 Task: Log work in the project AgileMentor for the issue 'Upgrade the caching mechanism of a web application to improve response time and reduce server load' spent time as '5w 3d 13h 25m' and remaining time as '5w 6d 23h 26m' and move to top of backlog. Now add the issue to the epic 'Unified communications (UC) implementation'. Log work in the project AgileMentor for the issue 'Create a new online platform for online data analysis courses with advanced data visualization and statistical analysis features' spent time as '3w 4d 13h 10m' and remaining time as '1w 1d 8h 48m' and move to bottom of backlog. Now add the issue to the epic 'Database migration'
Action: Mouse moved to (111, 182)
Screenshot: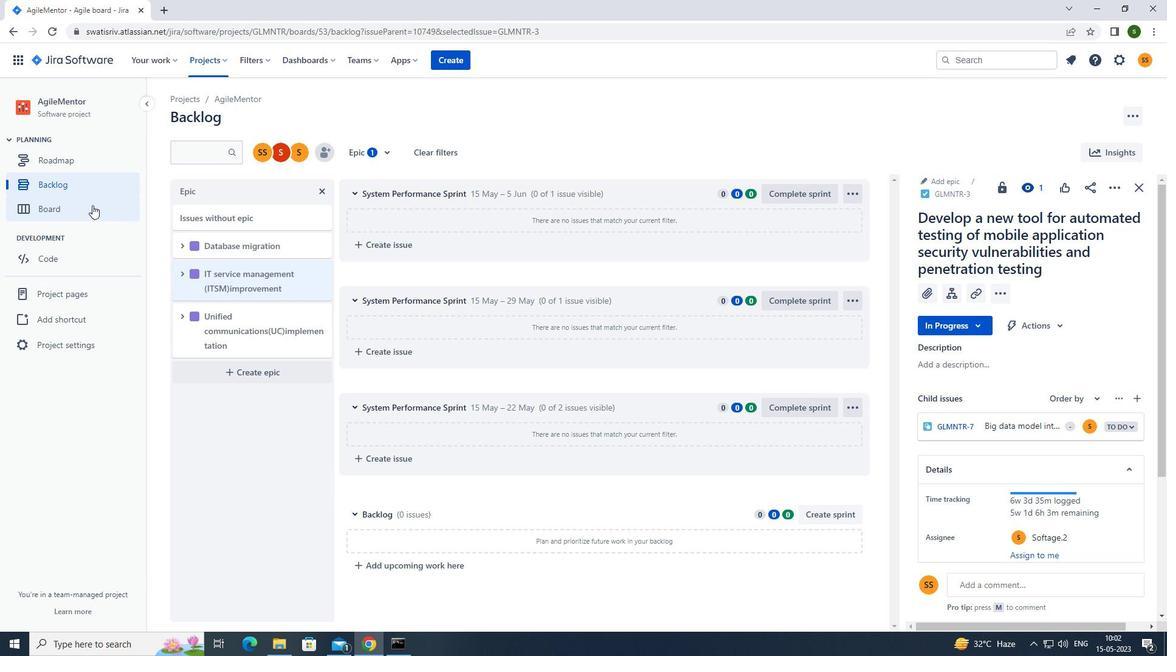 
Action: Mouse pressed left at (111, 182)
Screenshot: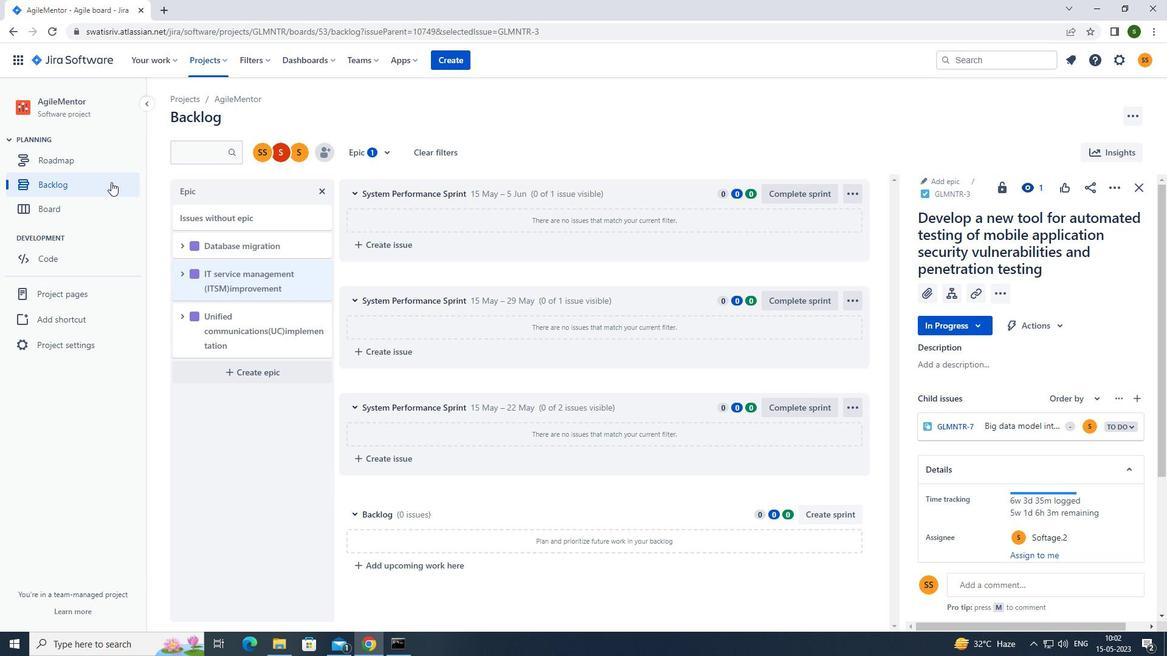 
Action: Mouse moved to (724, 443)
Screenshot: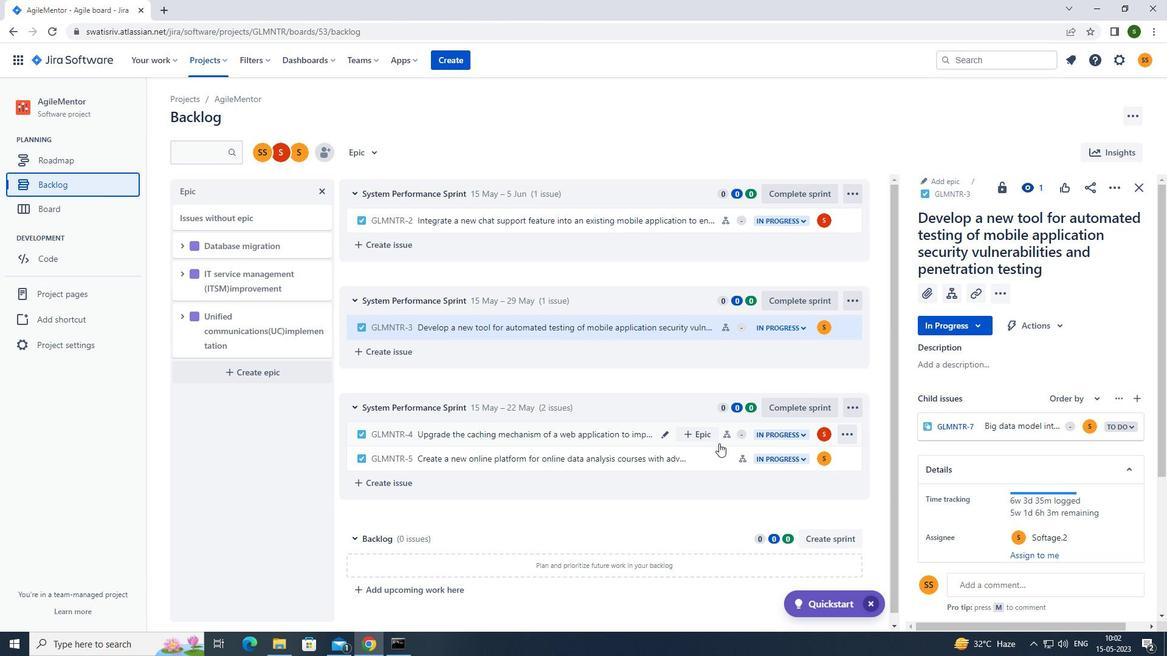 
Action: Mouse pressed left at (724, 443)
Screenshot: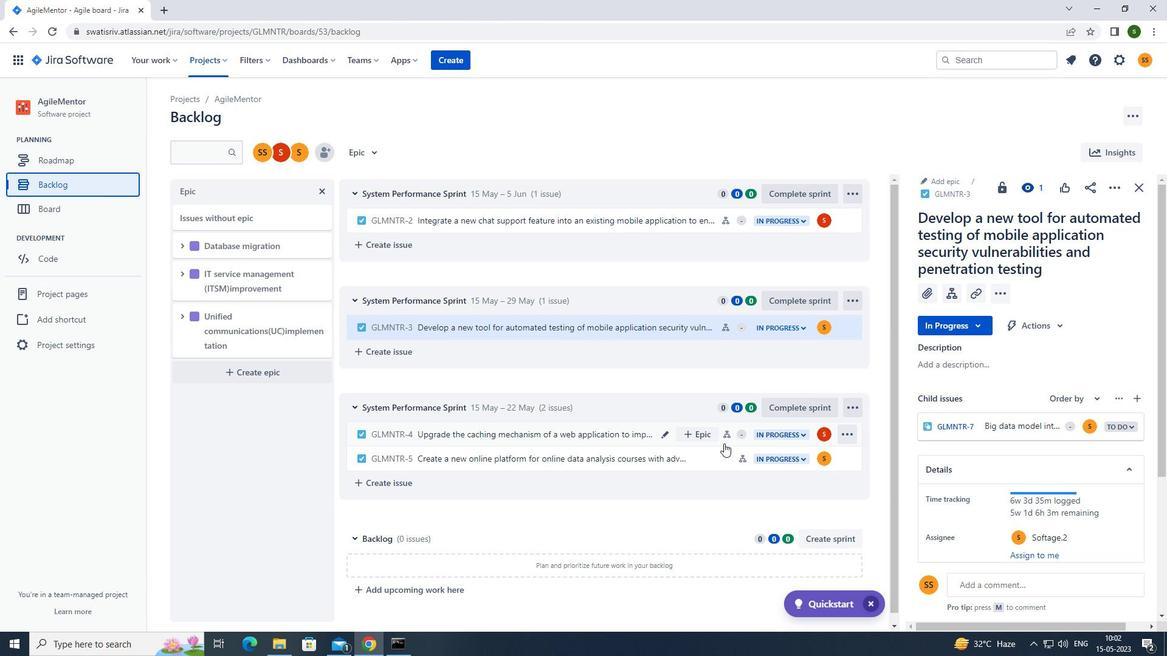 
Action: Mouse moved to (1119, 187)
Screenshot: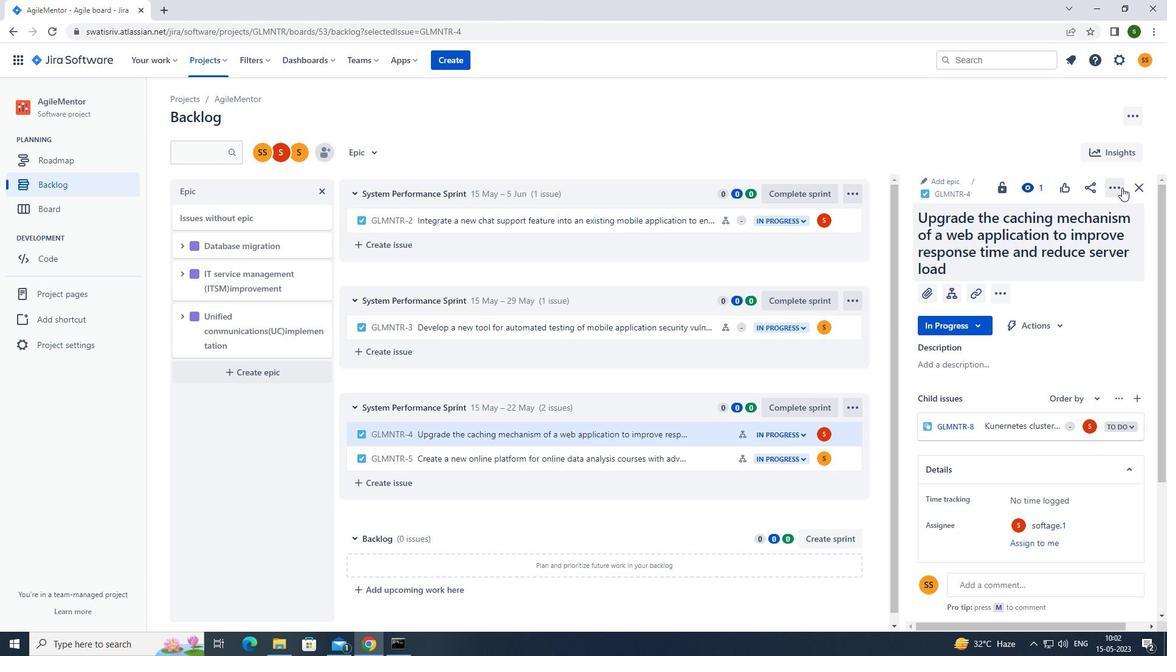 
Action: Mouse pressed left at (1119, 187)
Screenshot: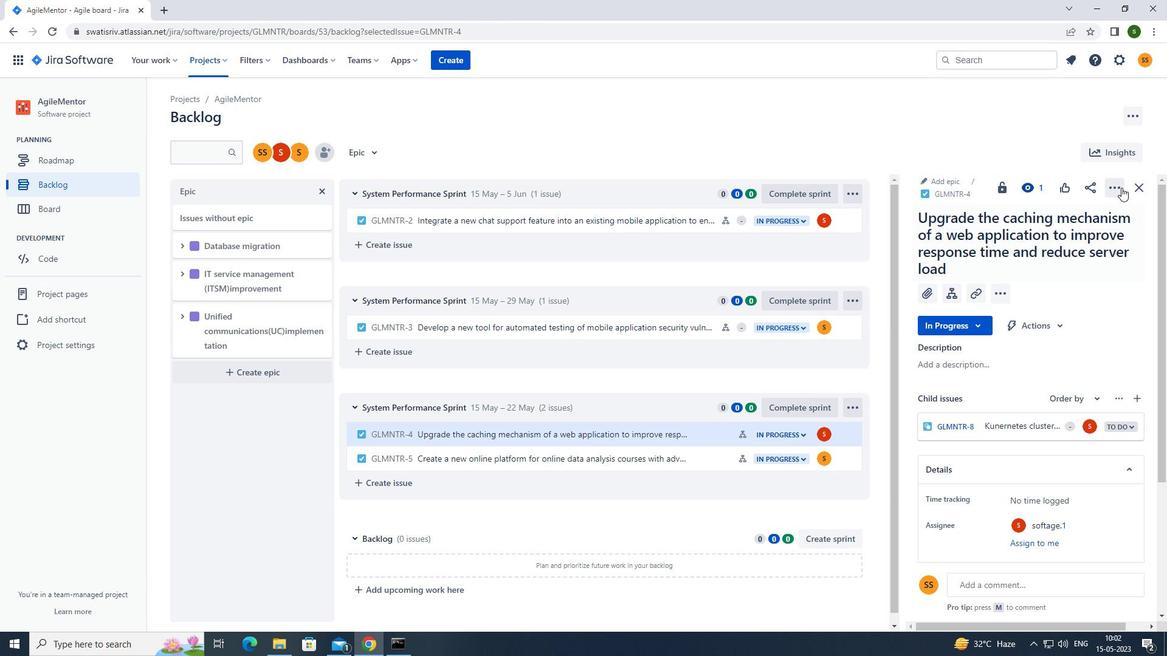 
Action: Mouse moved to (1089, 223)
Screenshot: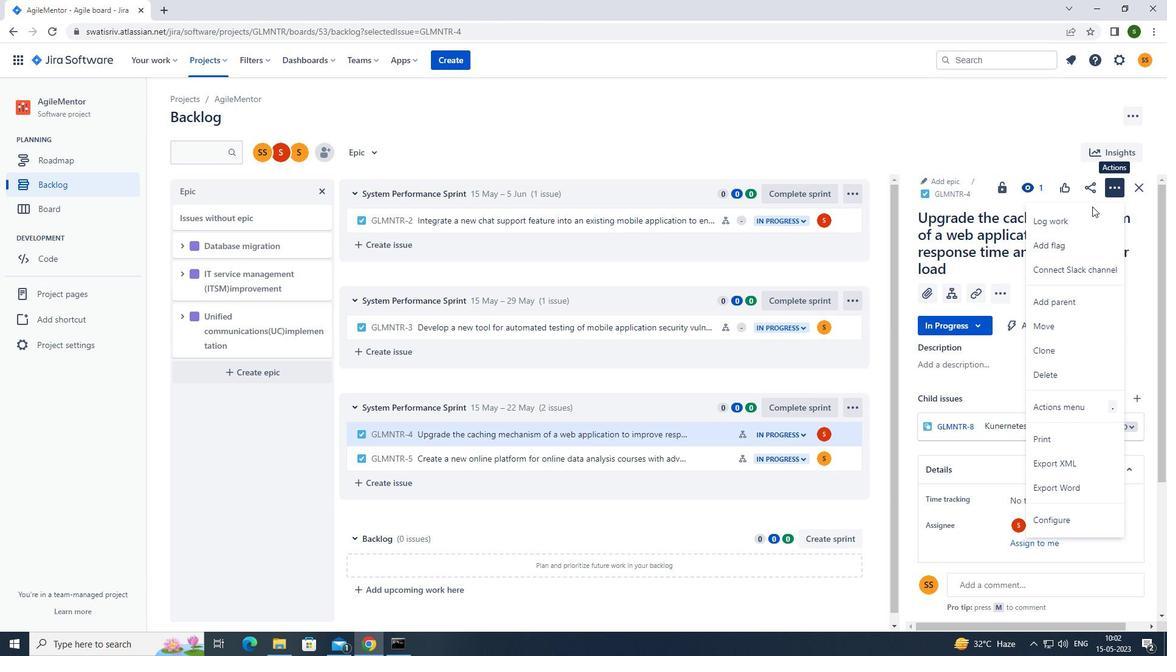 
Action: Mouse pressed left at (1089, 223)
Screenshot: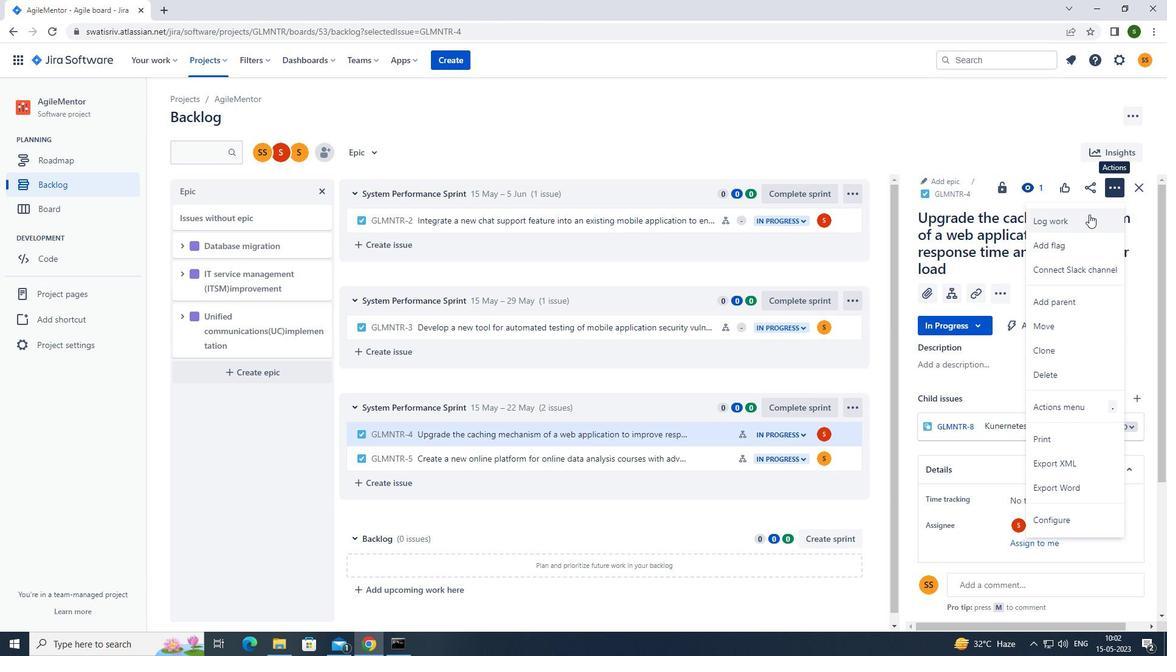
Action: Mouse moved to (549, 154)
Screenshot: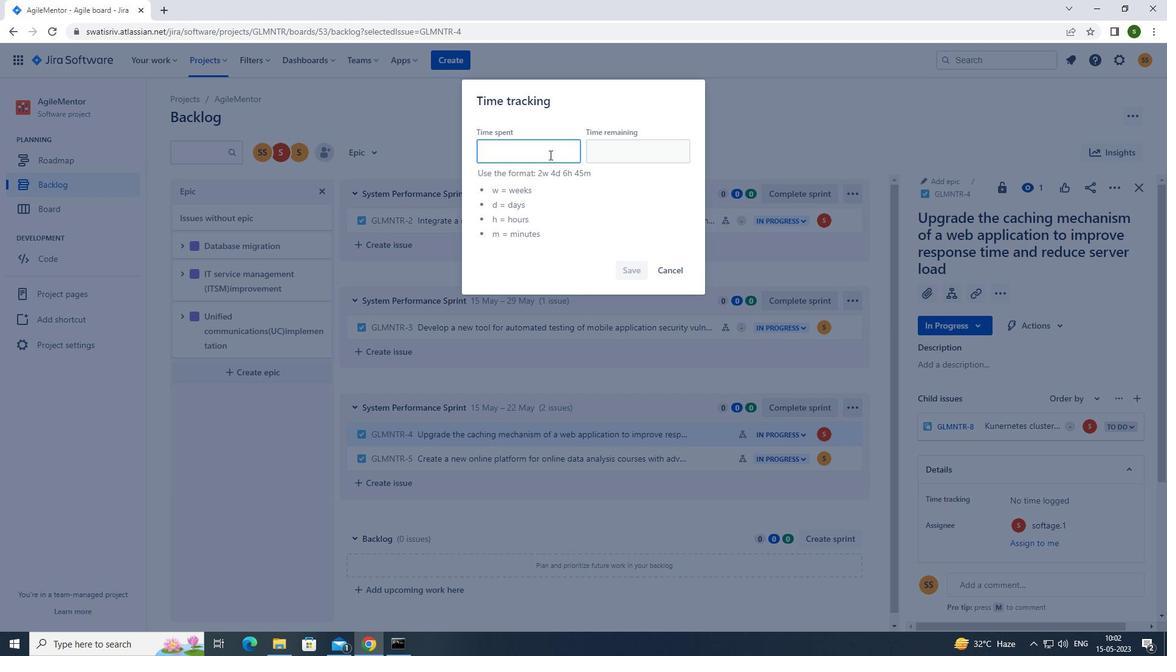 
Action: Key pressed 5w<Key.space>3d<Key.space>13h<Key.space>25m
Screenshot: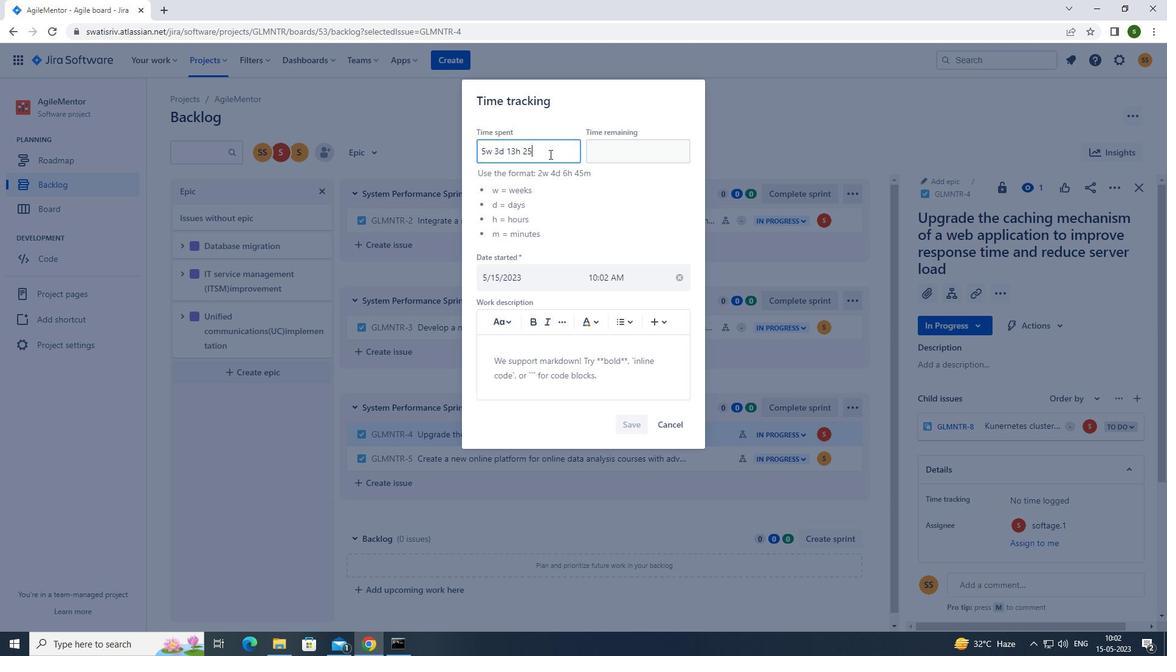 
Action: Mouse moved to (648, 158)
Screenshot: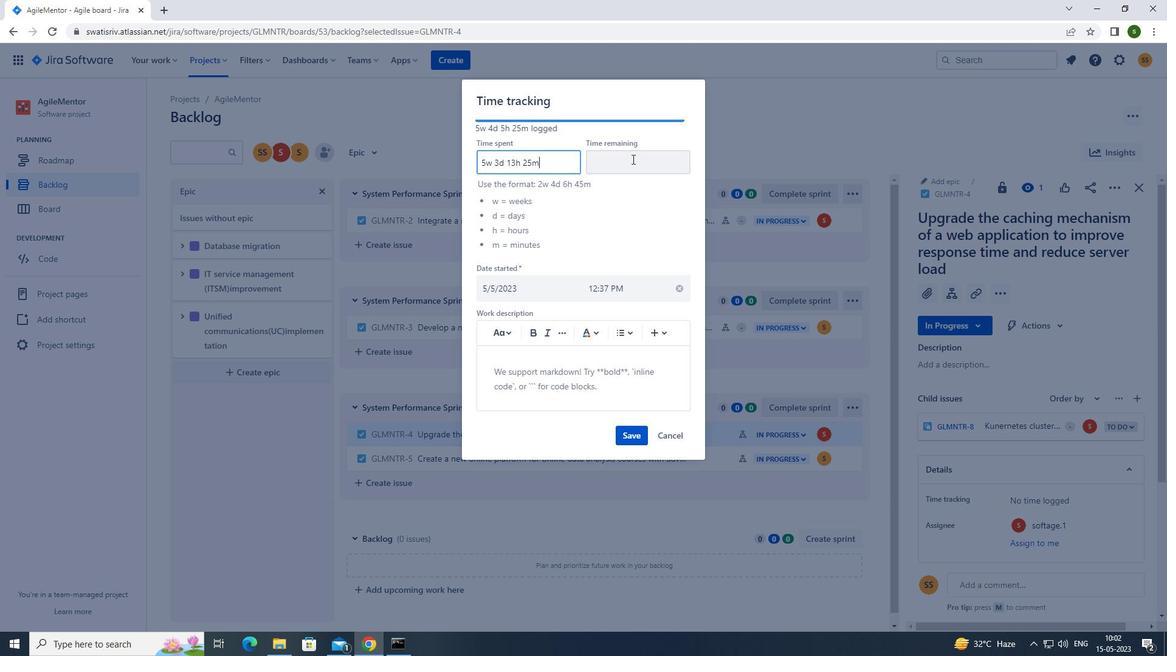 
Action: Mouse pressed left at (648, 158)
Screenshot: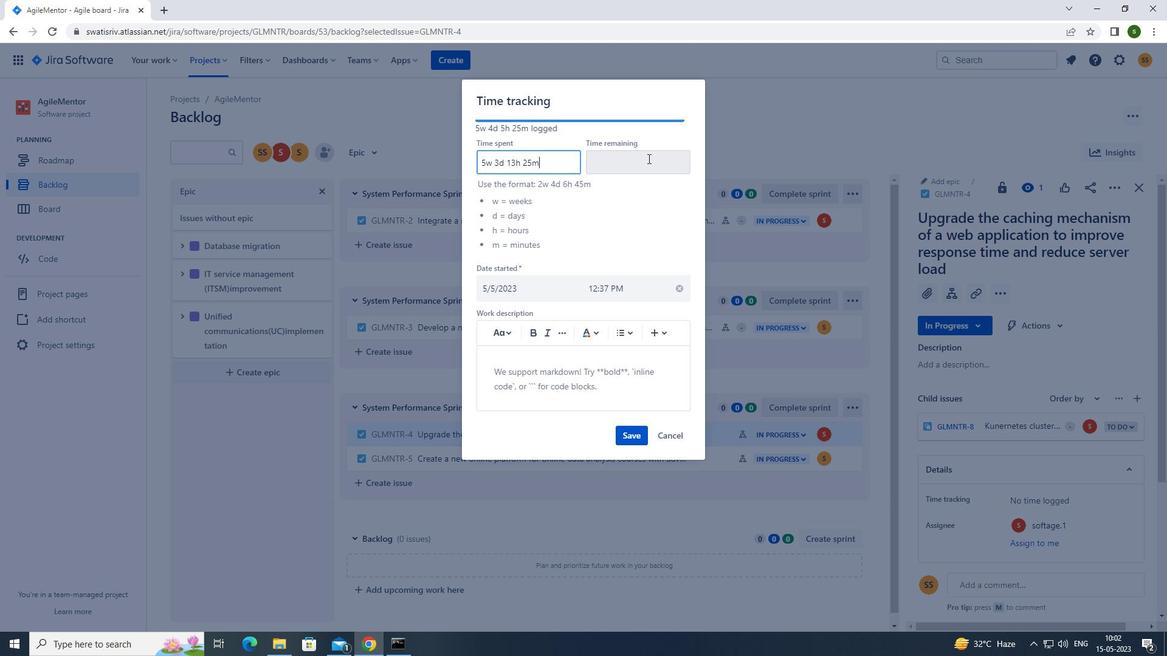 
Action: Key pressed 5w<Key.space>6d<Key.space>23h<Key.space>26m
Screenshot: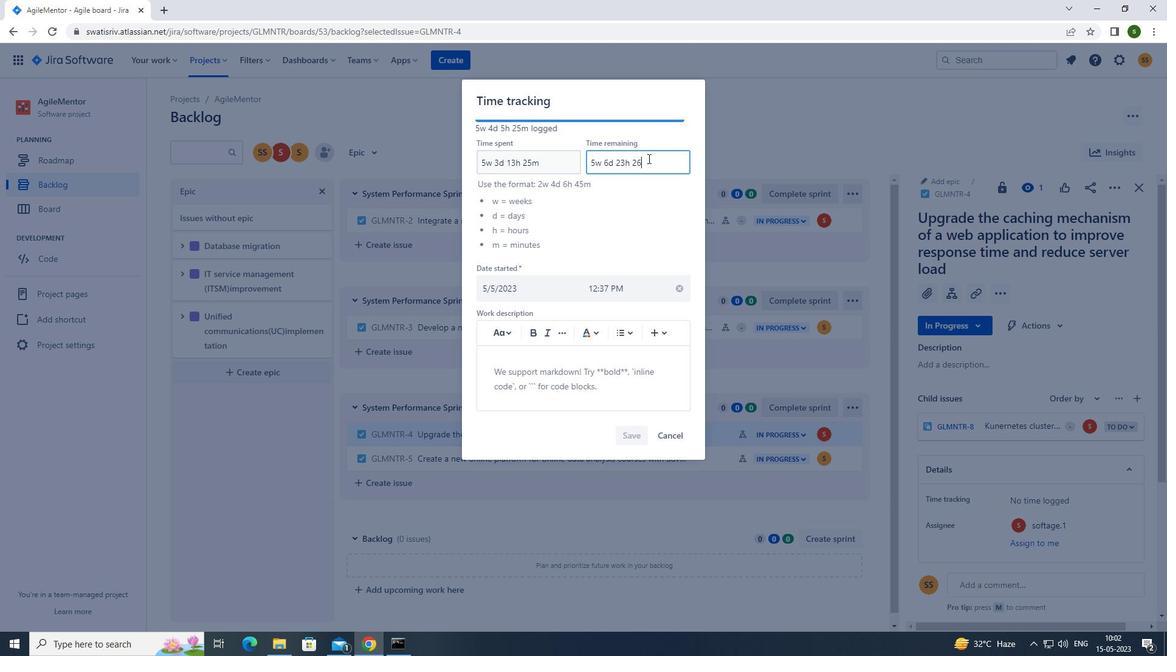 
Action: Mouse moved to (633, 436)
Screenshot: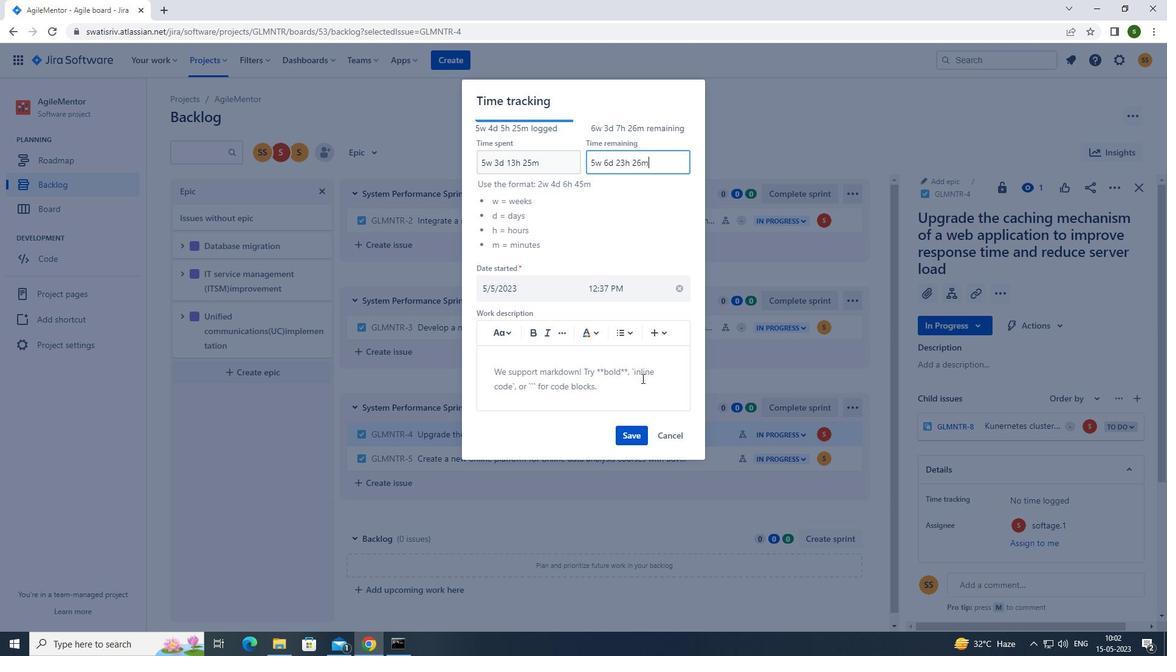 
Action: Mouse pressed left at (633, 436)
Screenshot: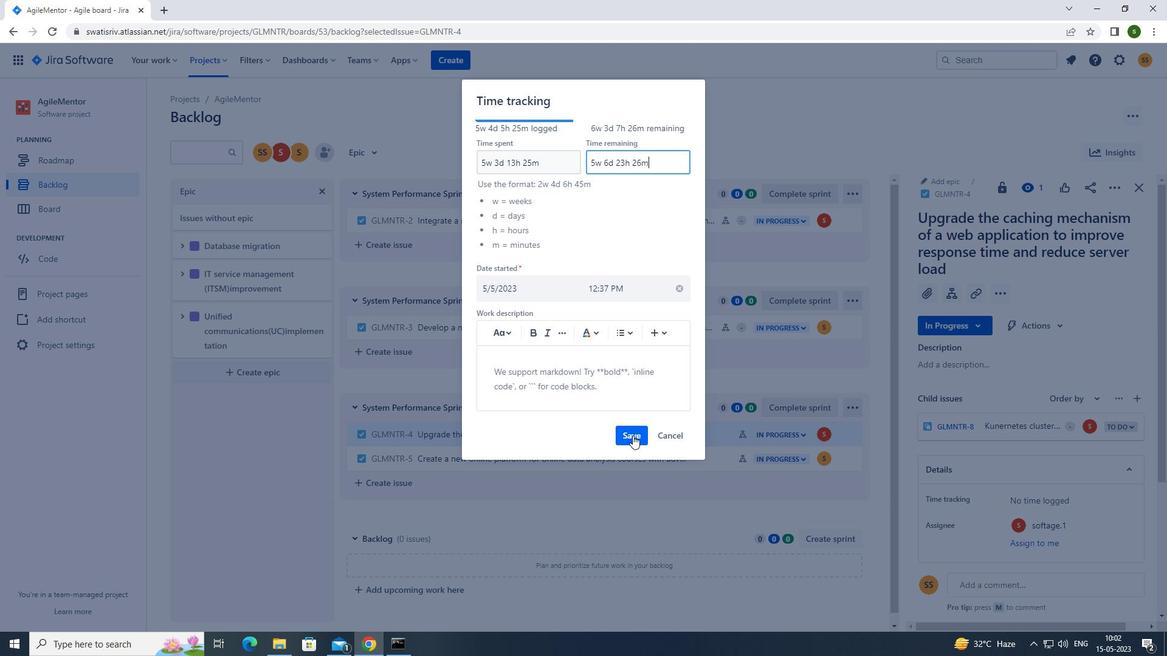 
Action: Mouse moved to (842, 431)
Screenshot: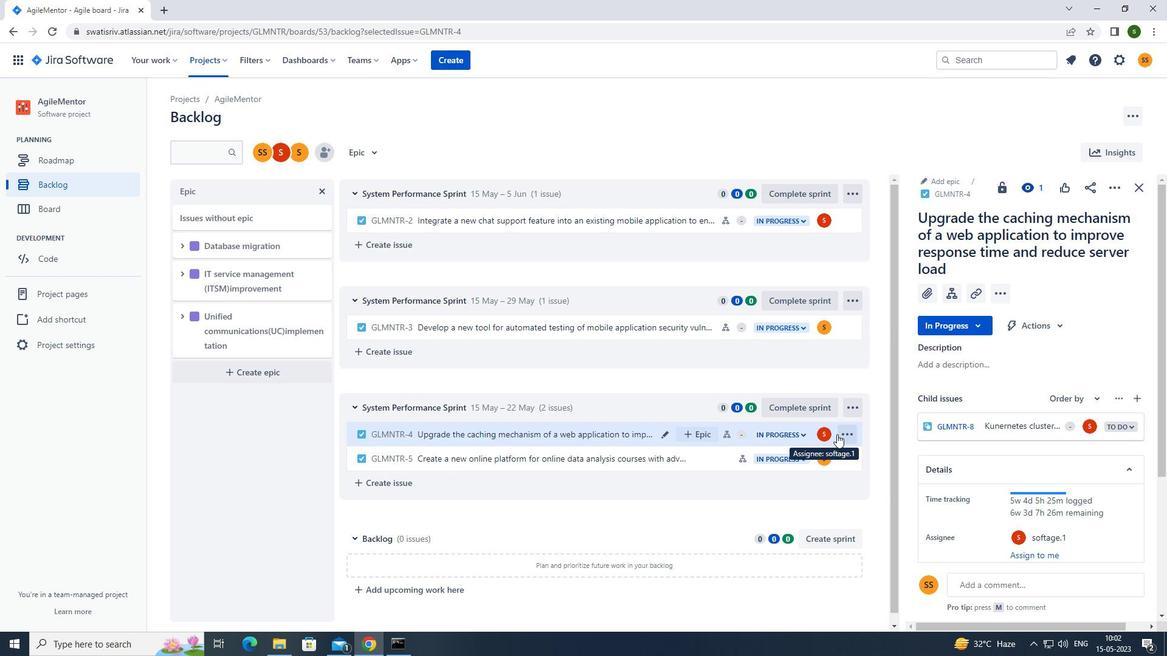 
Action: Mouse pressed left at (842, 431)
Screenshot: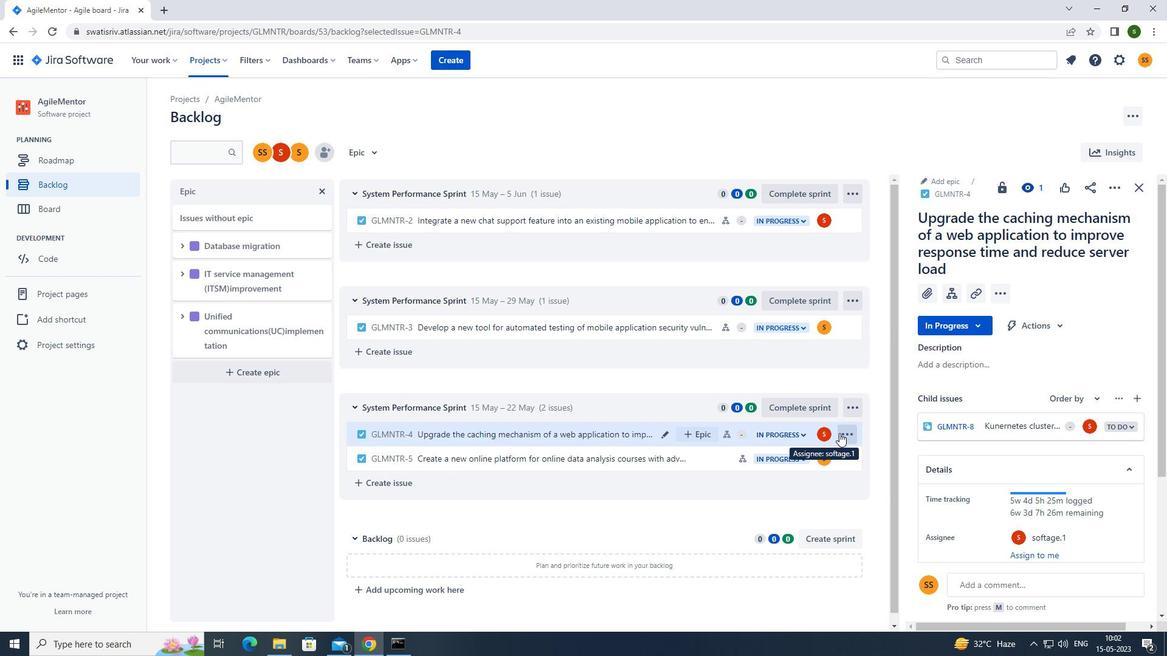 
Action: Mouse moved to (808, 391)
Screenshot: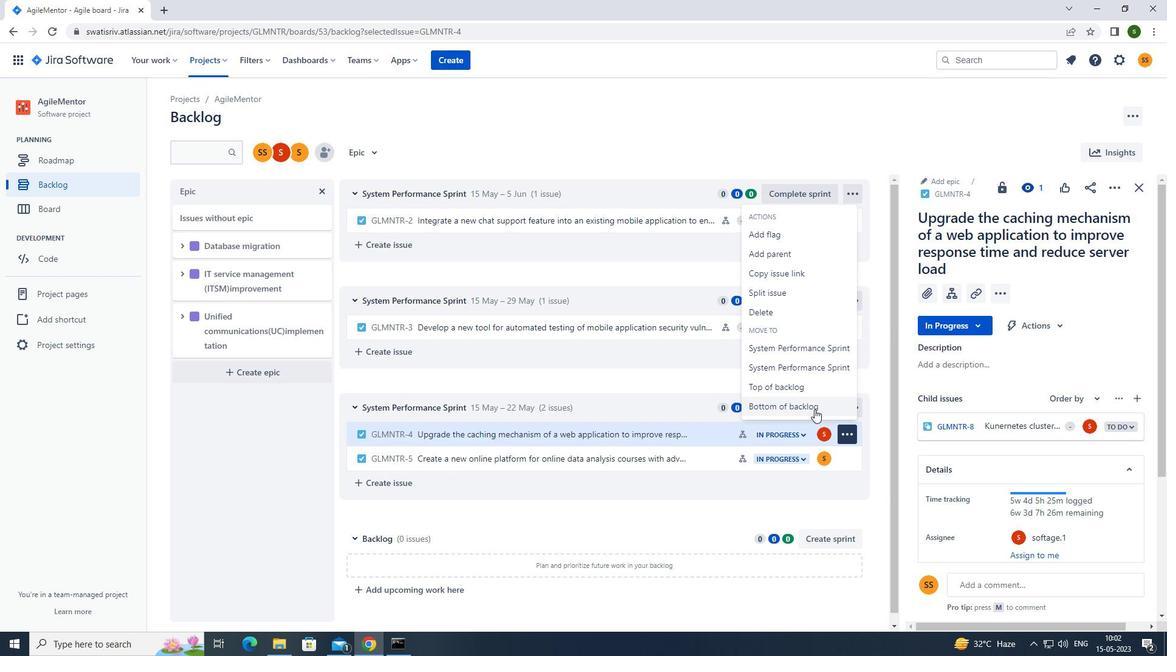 
Action: Mouse pressed left at (808, 391)
Screenshot: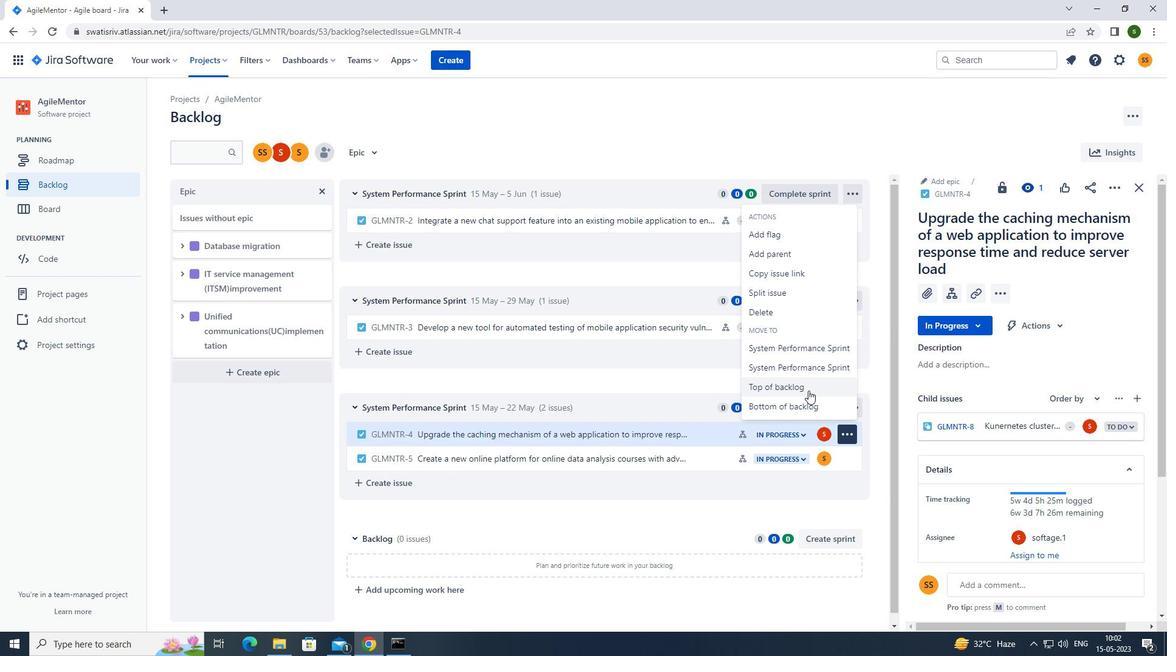 
Action: Mouse moved to (636, 200)
Screenshot: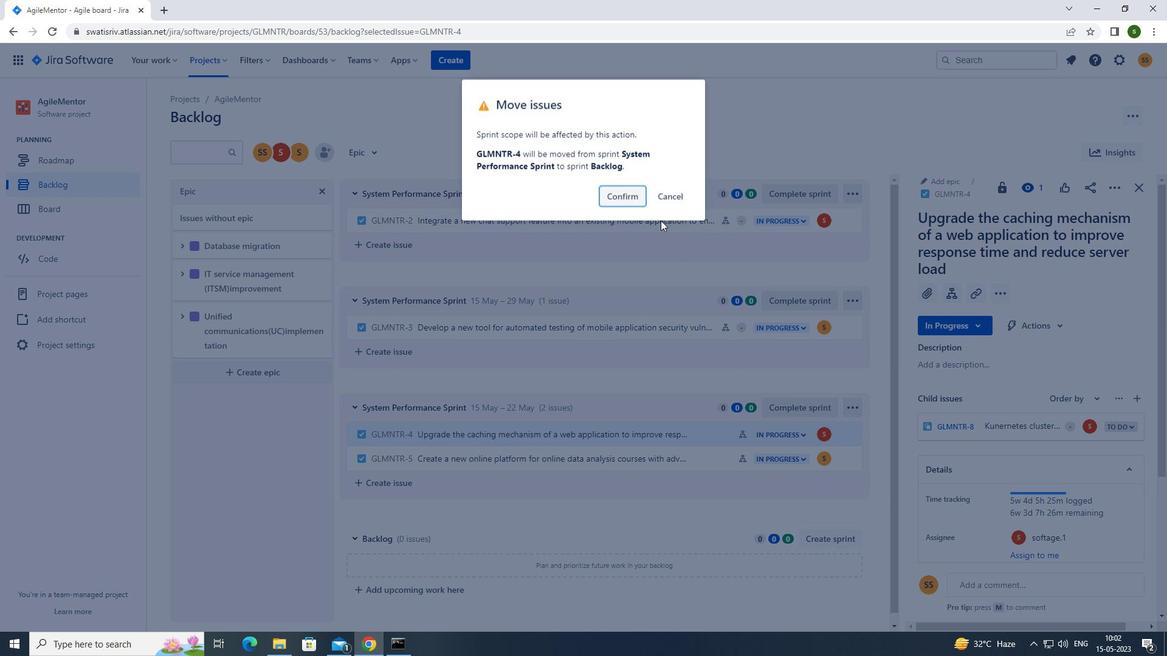 
Action: Mouse pressed left at (636, 200)
Screenshot: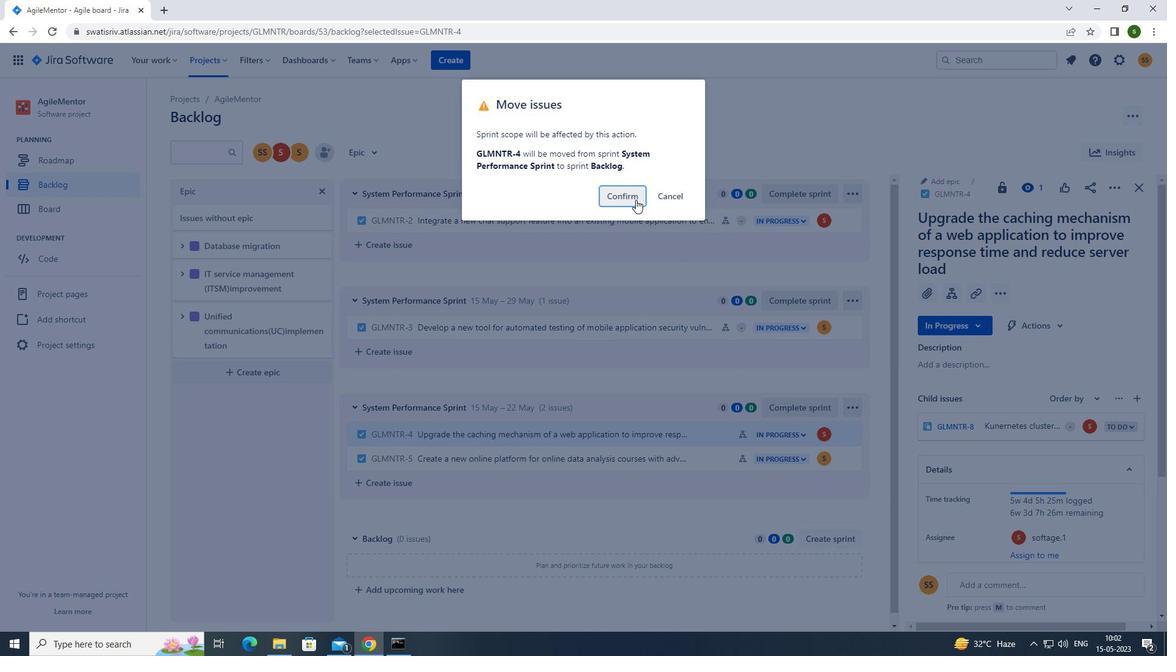 
Action: Mouse moved to (372, 153)
Screenshot: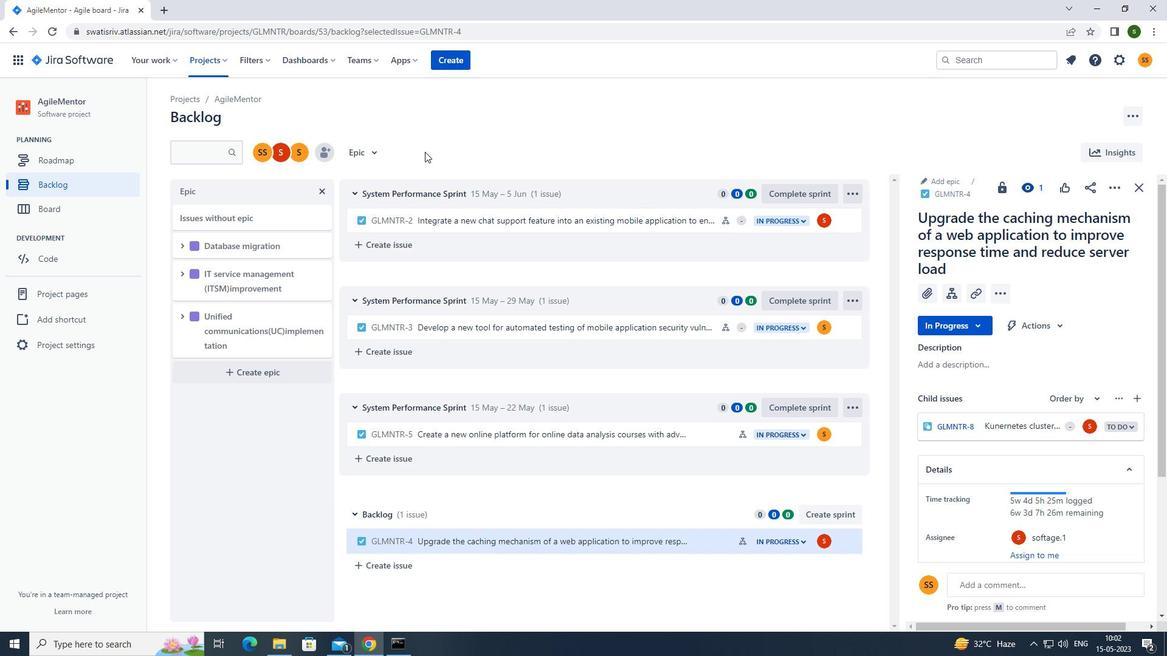 
Action: Mouse pressed left at (372, 153)
Screenshot: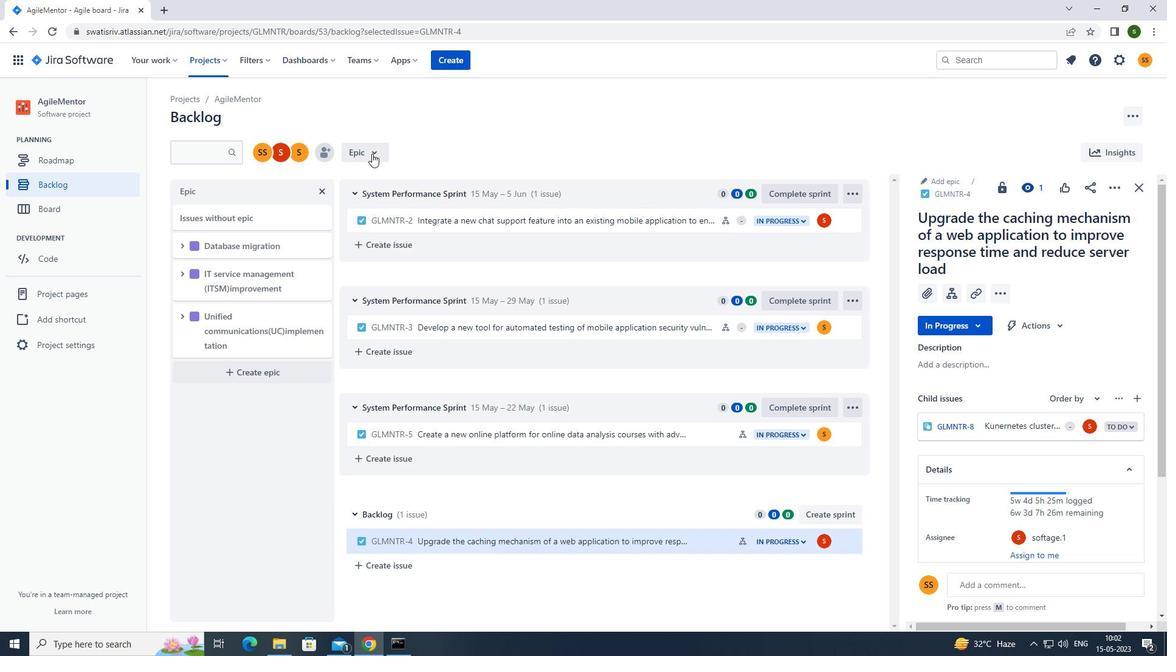 
Action: Mouse moved to (415, 245)
Screenshot: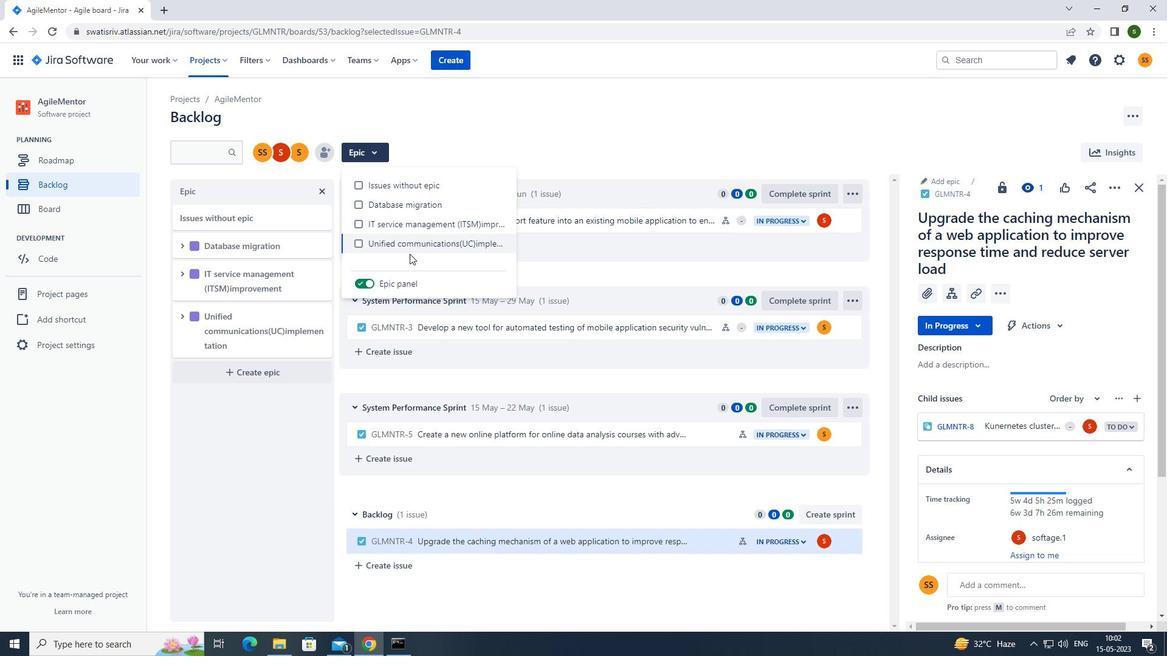 
Action: Mouse pressed left at (415, 245)
Screenshot: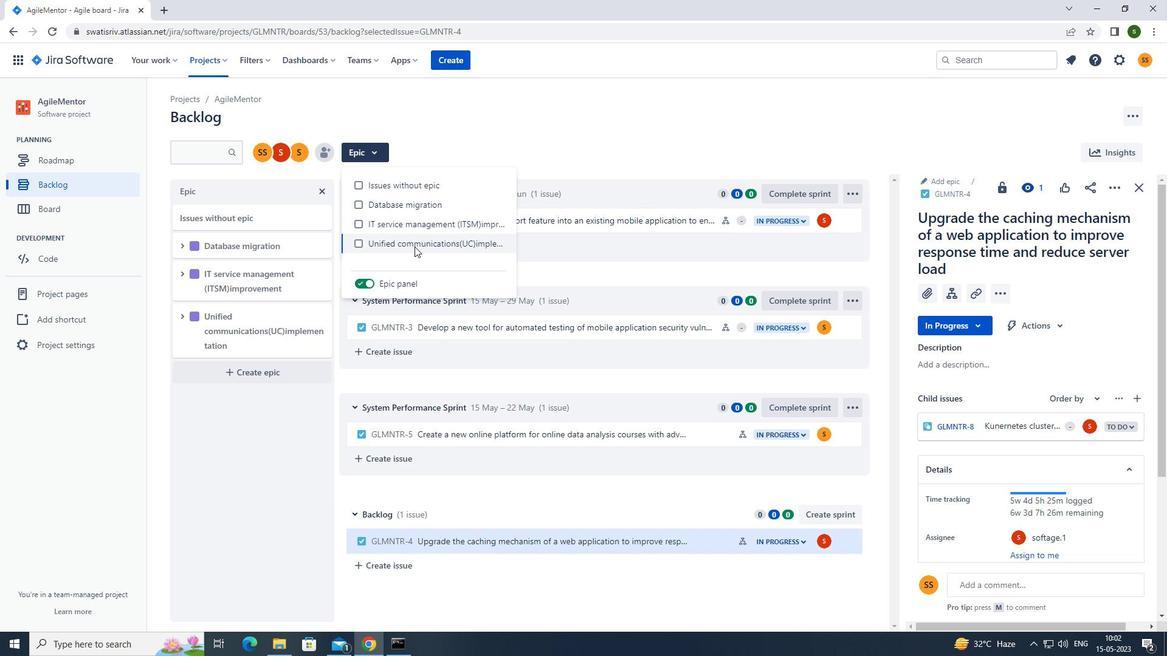 
Action: Mouse moved to (484, 139)
Screenshot: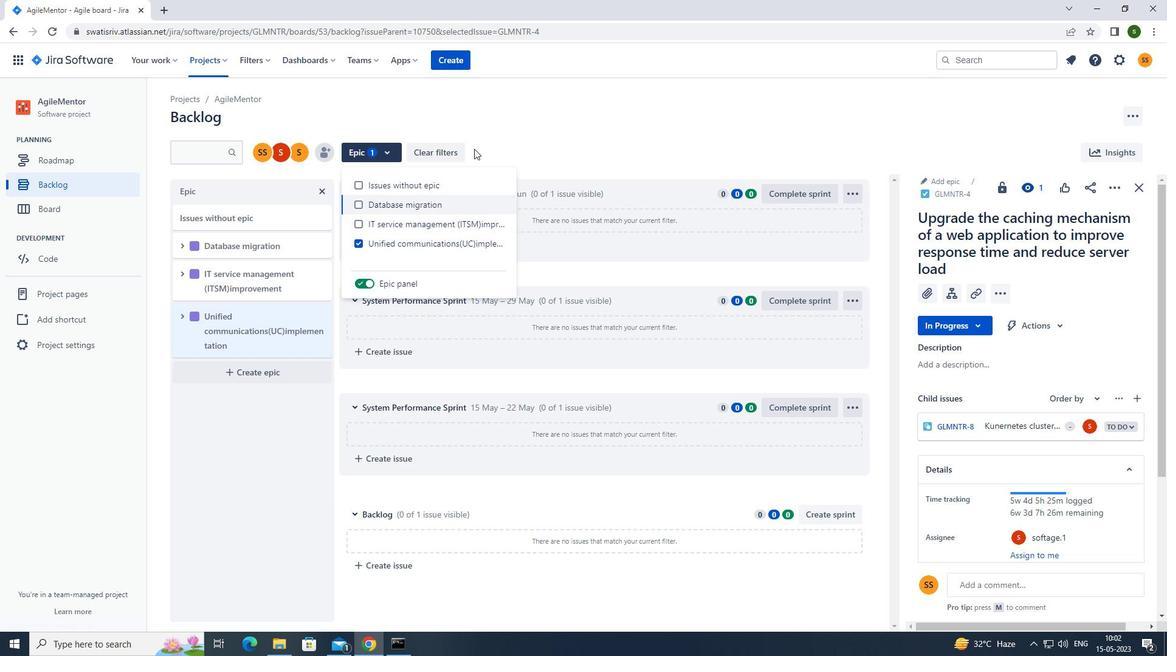 
Action: Mouse pressed left at (484, 139)
Screenshot: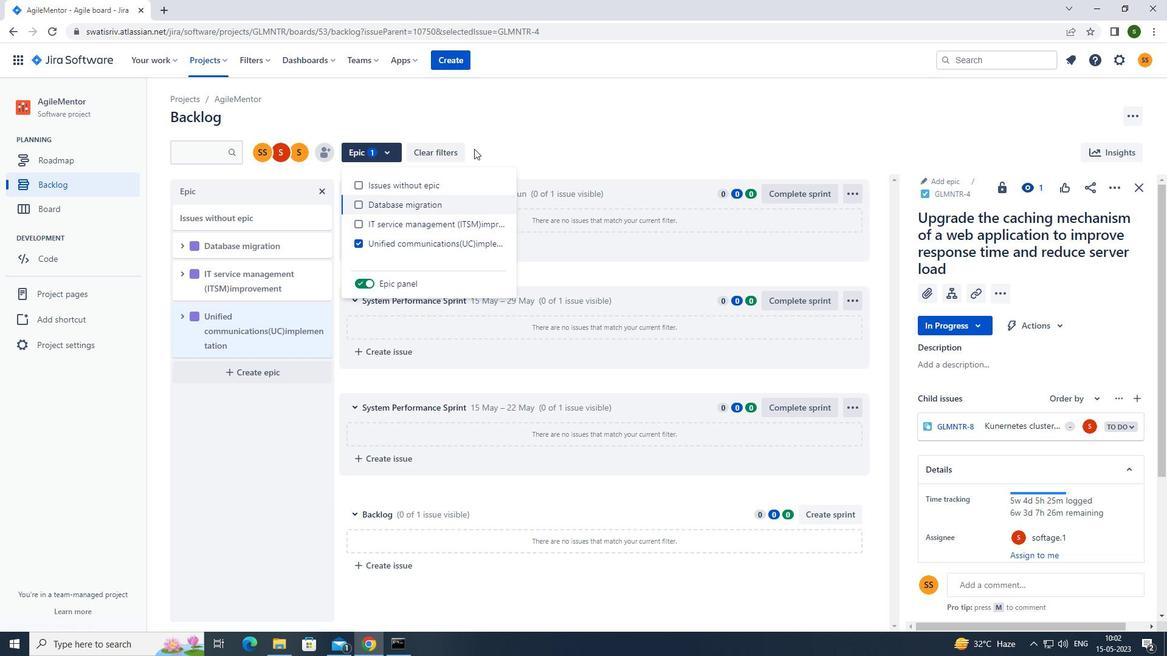 
Action: Mouse moved to (56, 178)
Screenshot: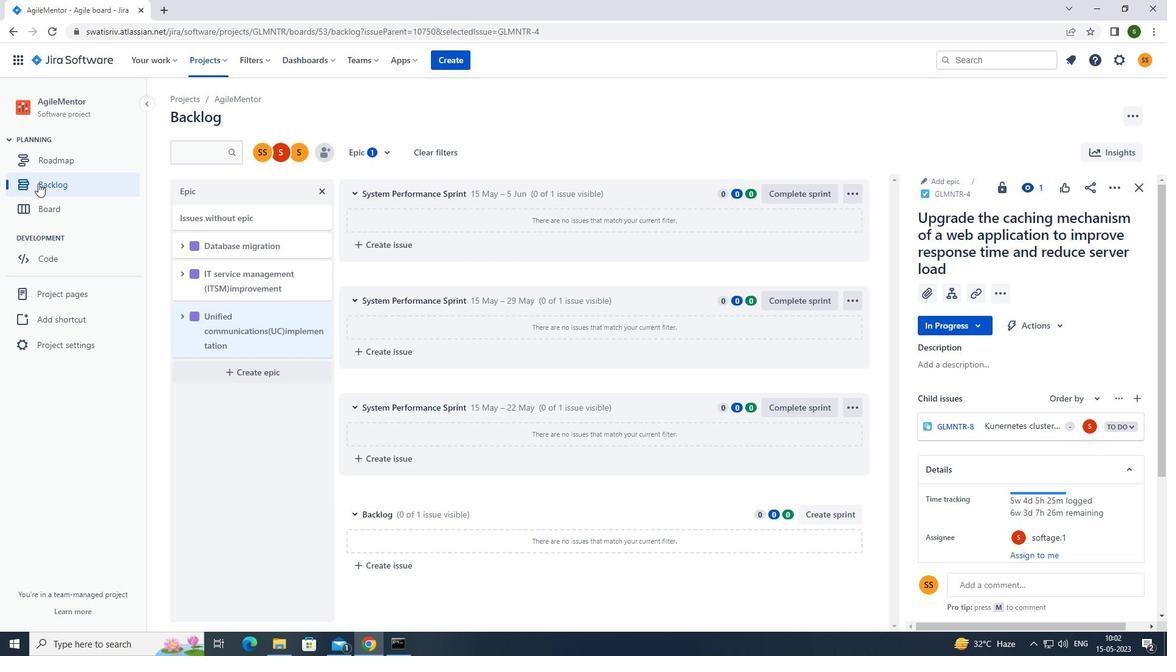 
Action: Mouse pressed left at (56, 178)
Screenshot: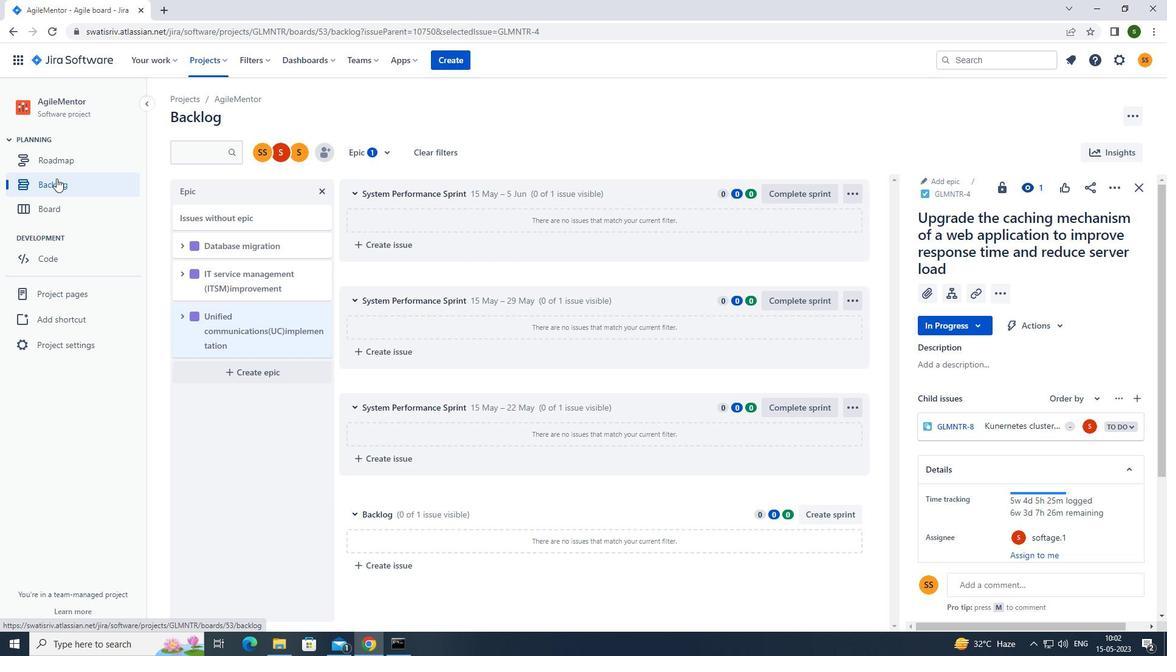 
Action: Mouse moved to (732, 446)
Screenshot: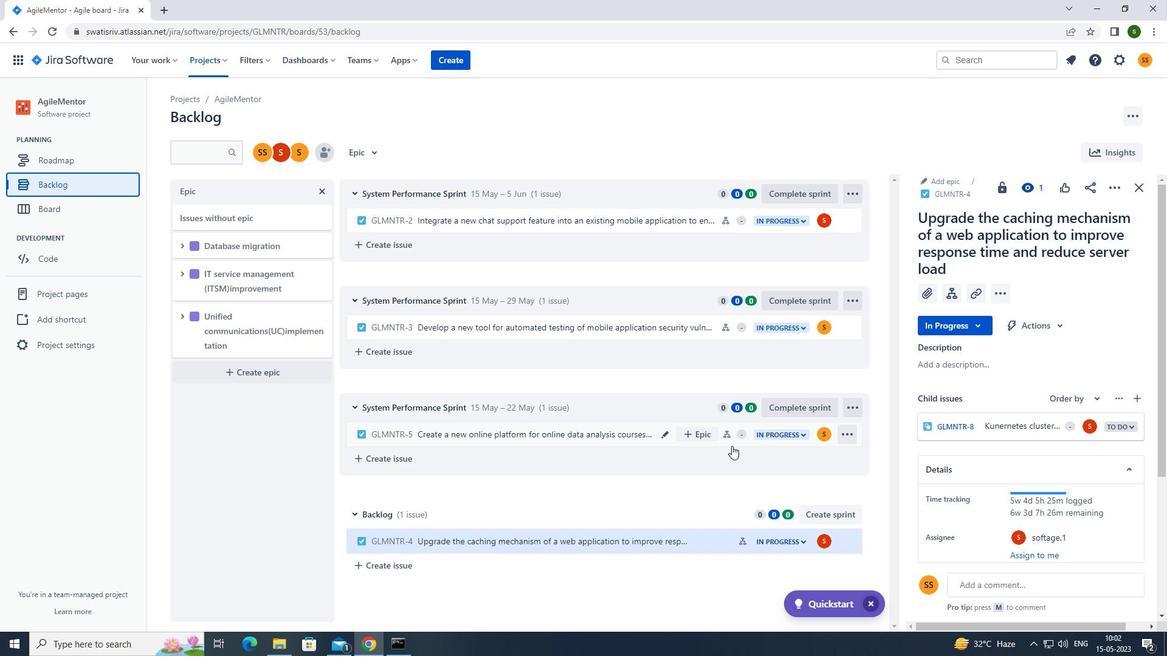 
Action: Mouse pressed left at (732, 446)
Screenshot: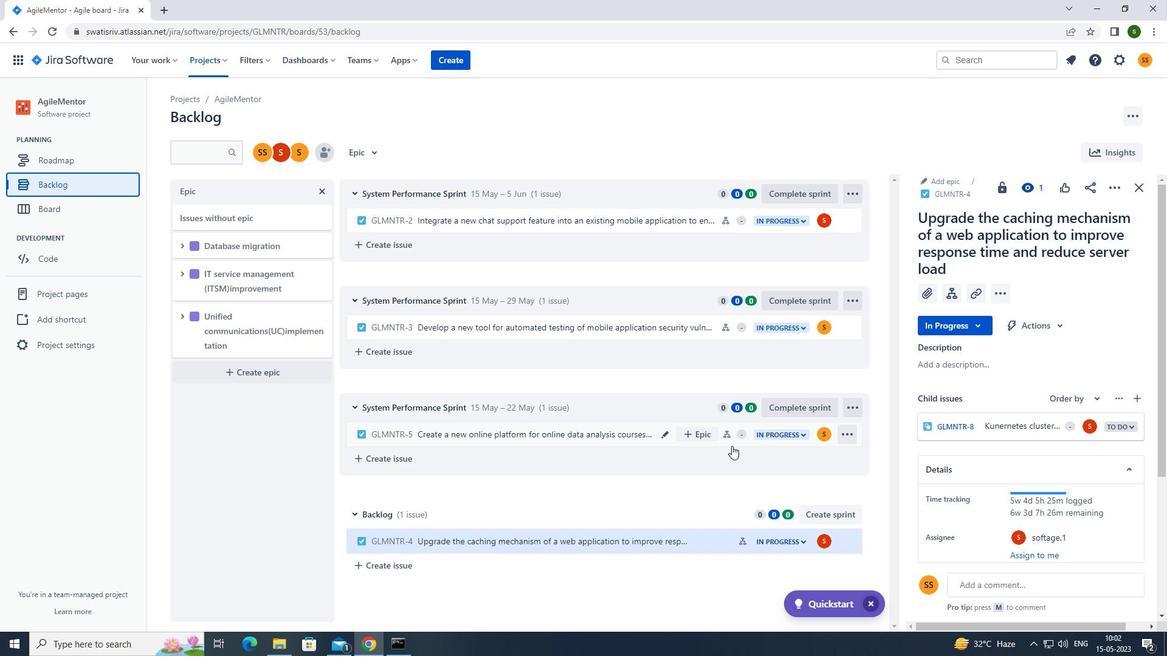 
Action: Mouse moved to (1122, 183)
Screenshot: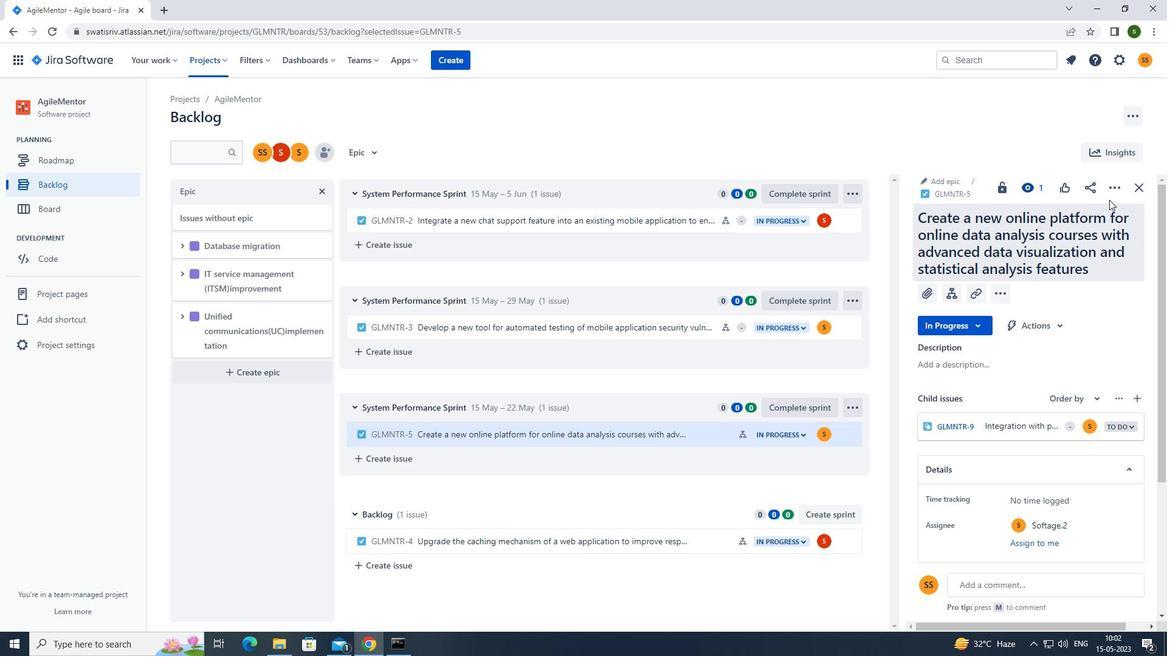 
Action: Mouse pressed left at (1122, 183)
Screenshot: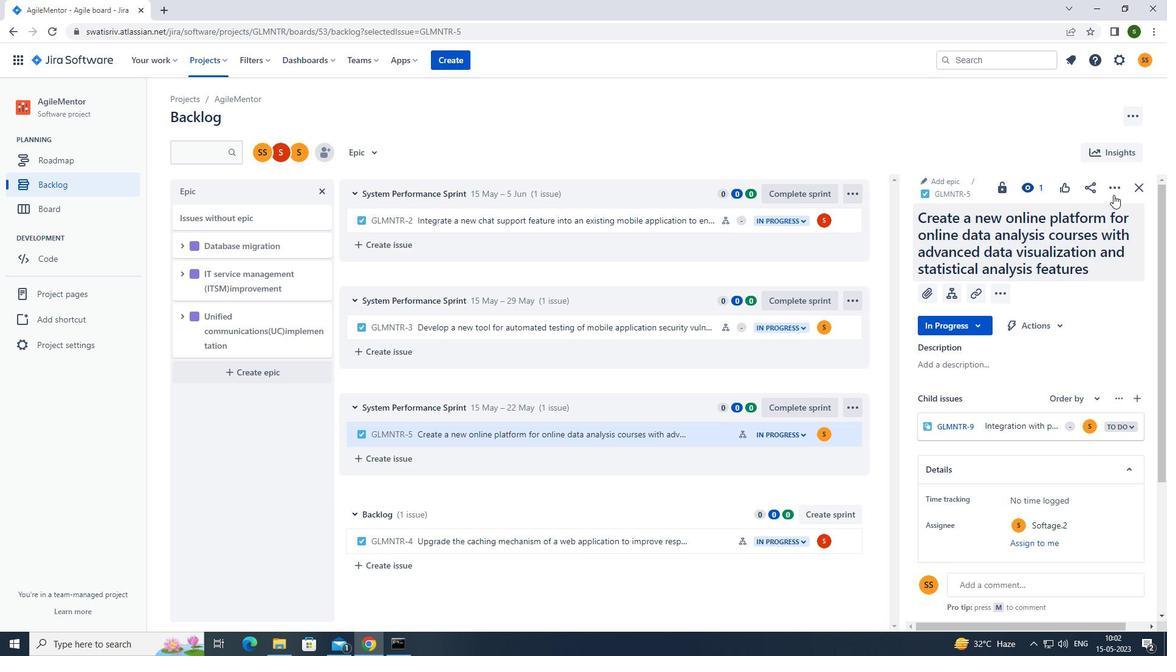 
Action: Mouse moved to (1079, 218)
Screenshot: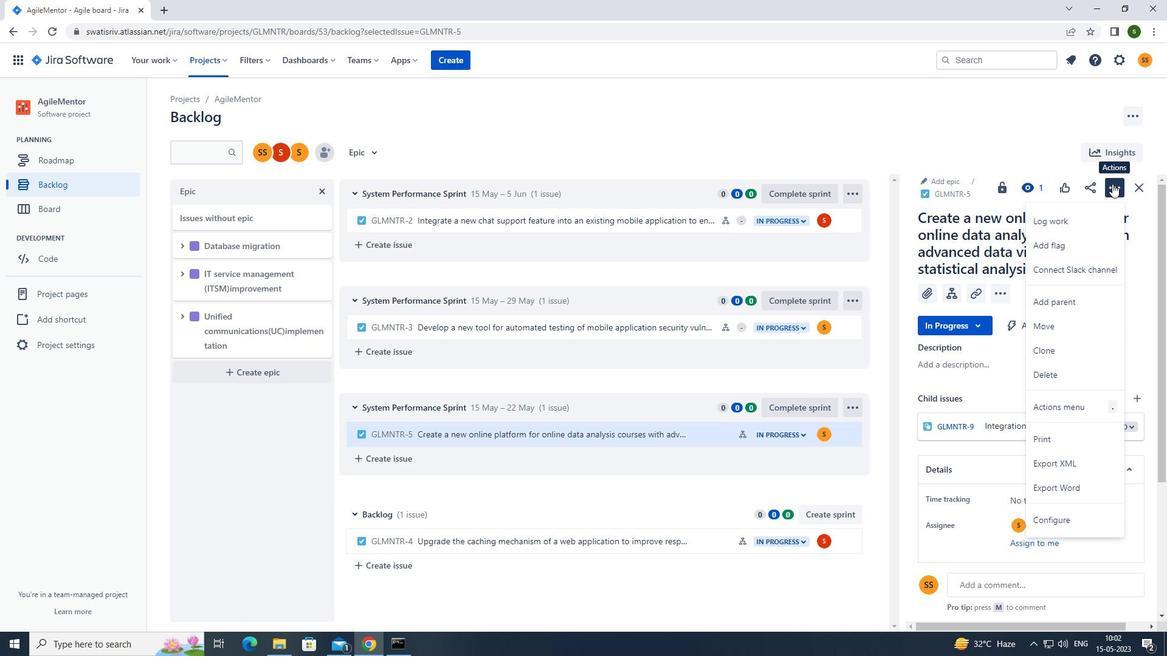 
Action: Mouse pressed left at (1079, 218)
Screenshot: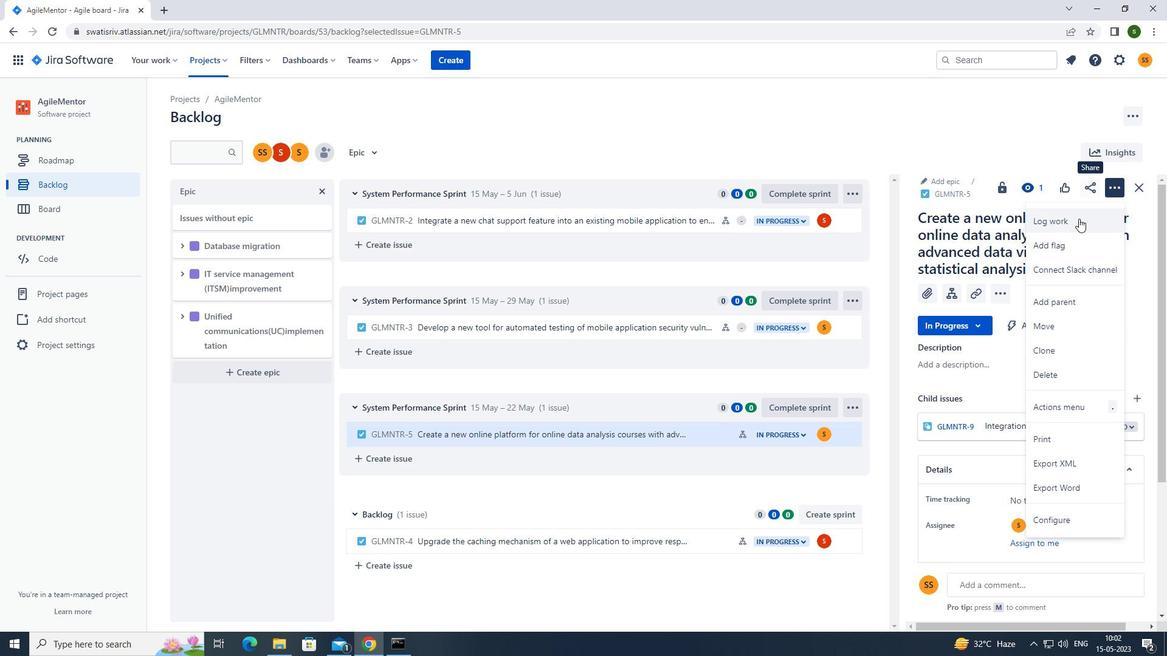 
Action: Mouse moved to (537, 159)
Screenshot: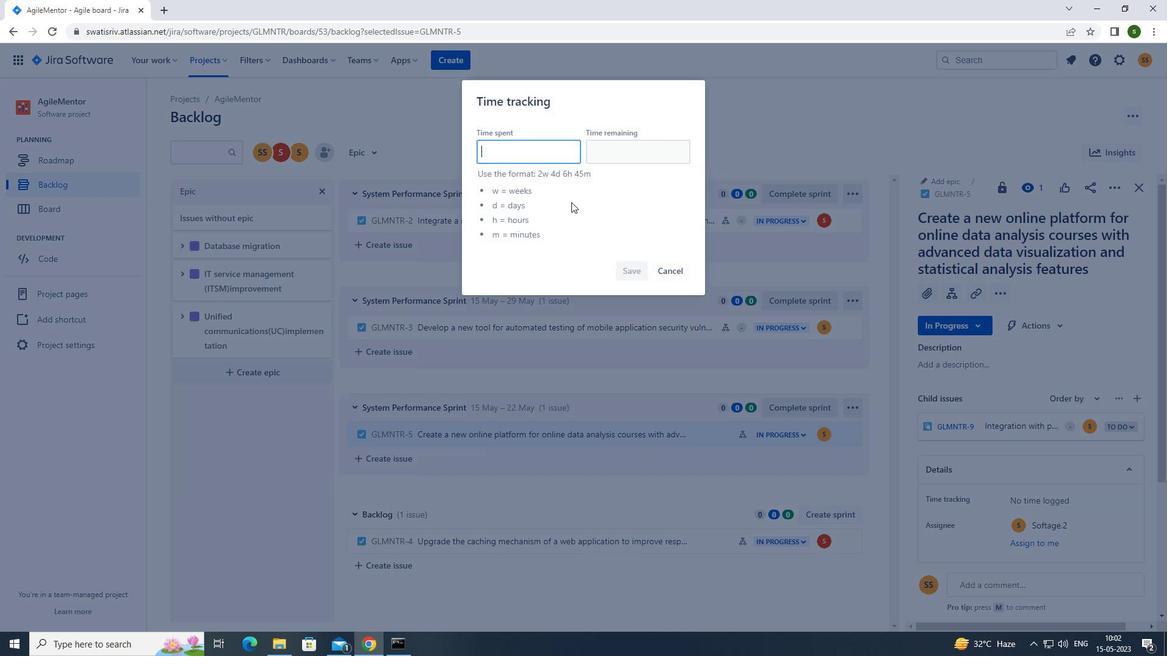 
Action: Key pressed 3w<Key.space>4d<Key.space>13h<Key.space>10m
Screenshot: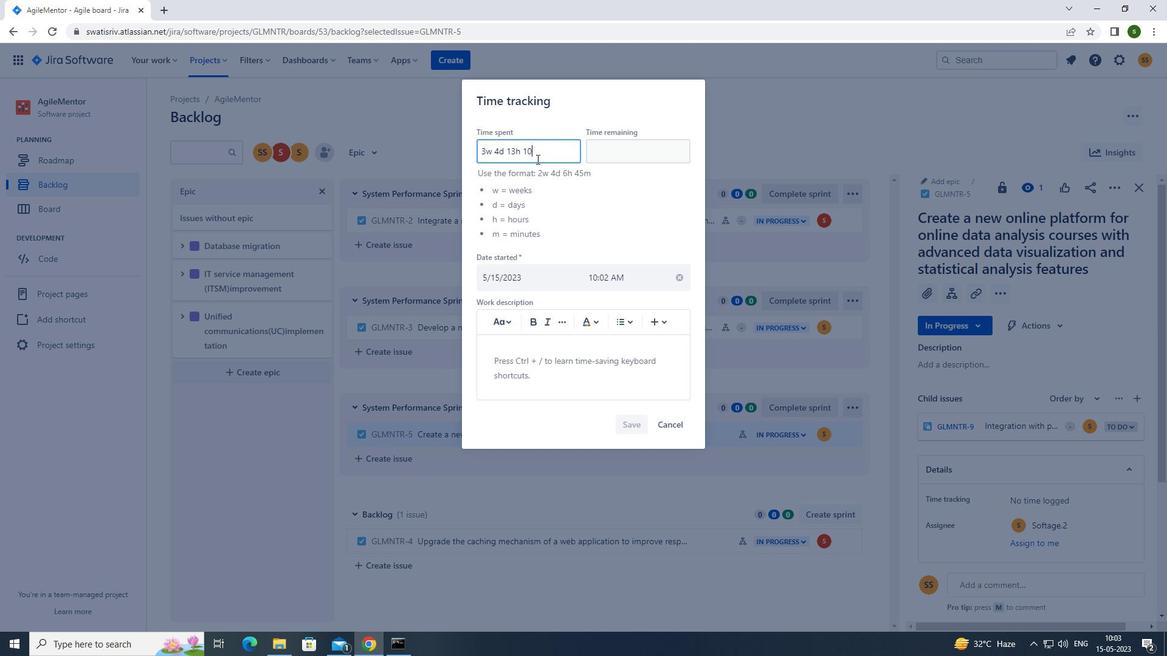 
Action: Mouse moved to (648, 168)
Screenshot: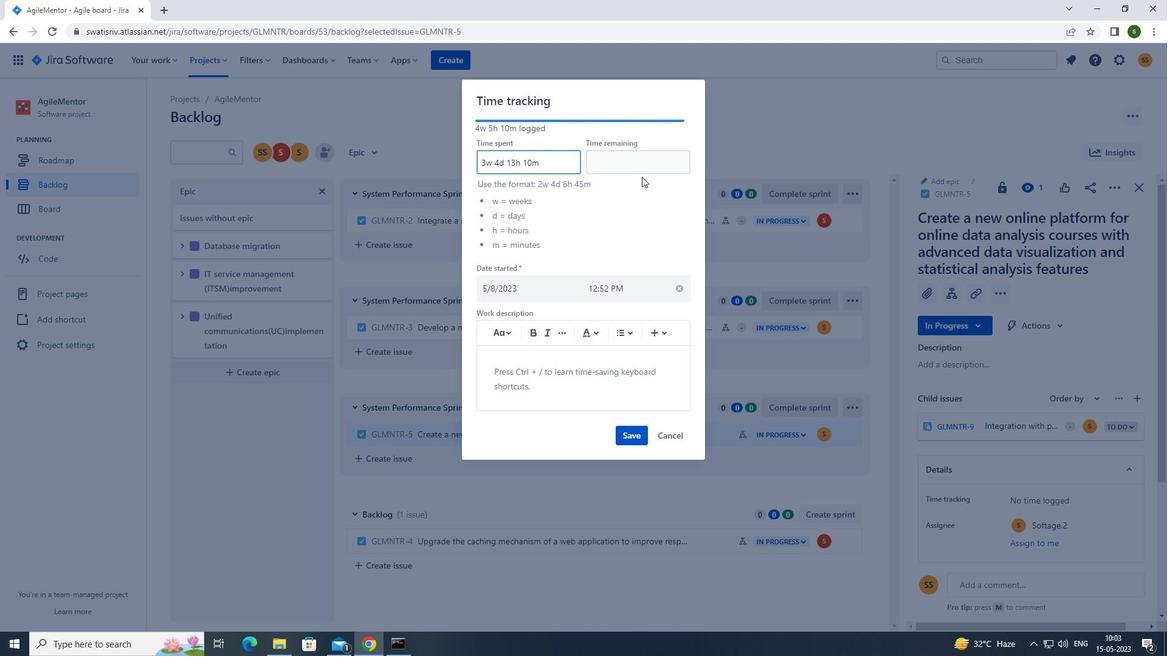 
Action: Mouse pressed left at (648, 168)
Screenshot: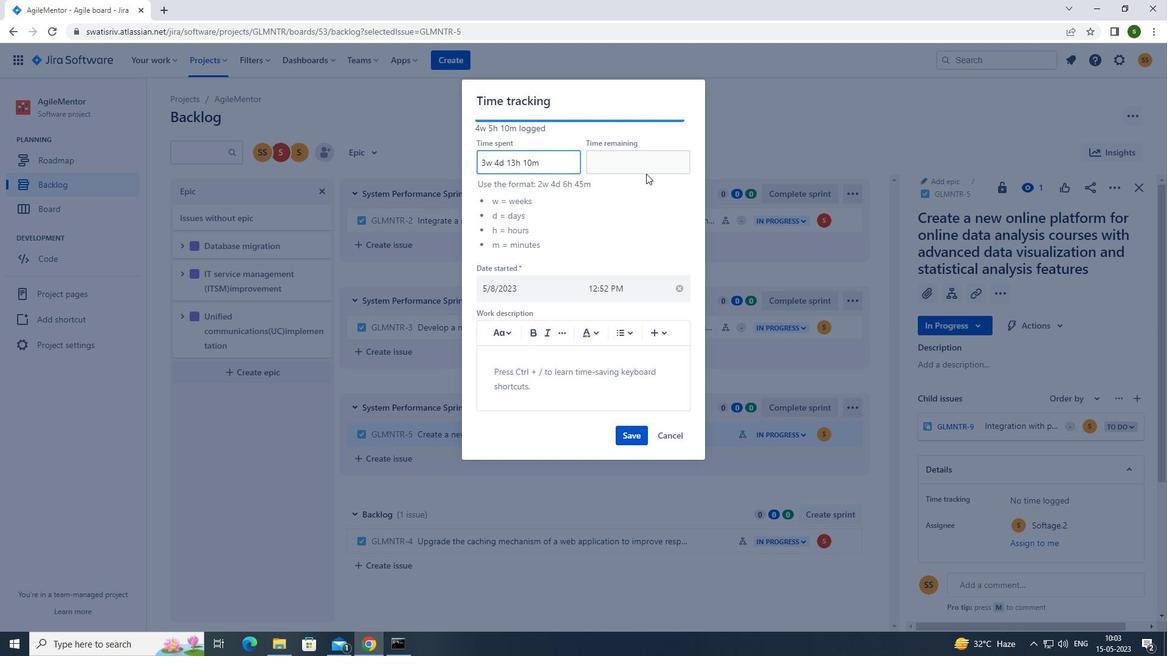 
Action: Key pressed 1w<Key.space>1d<Key.space>8h<Key.space>48m
Screenshot: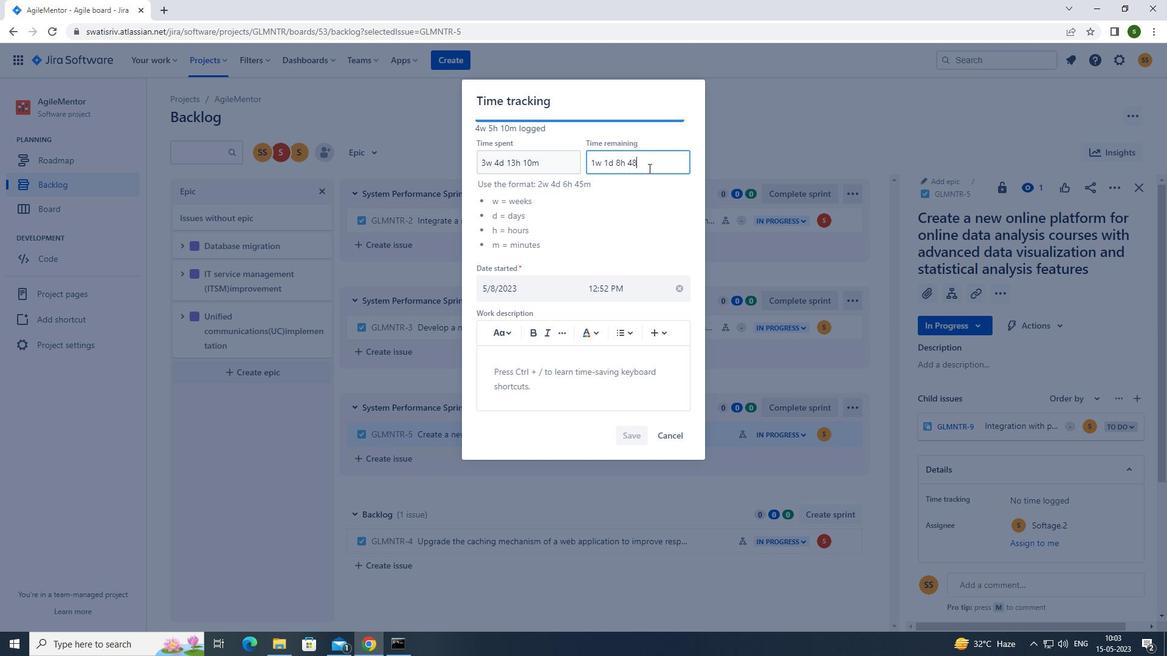 
Action: Mouse moved to (637, 434)
Screenshot: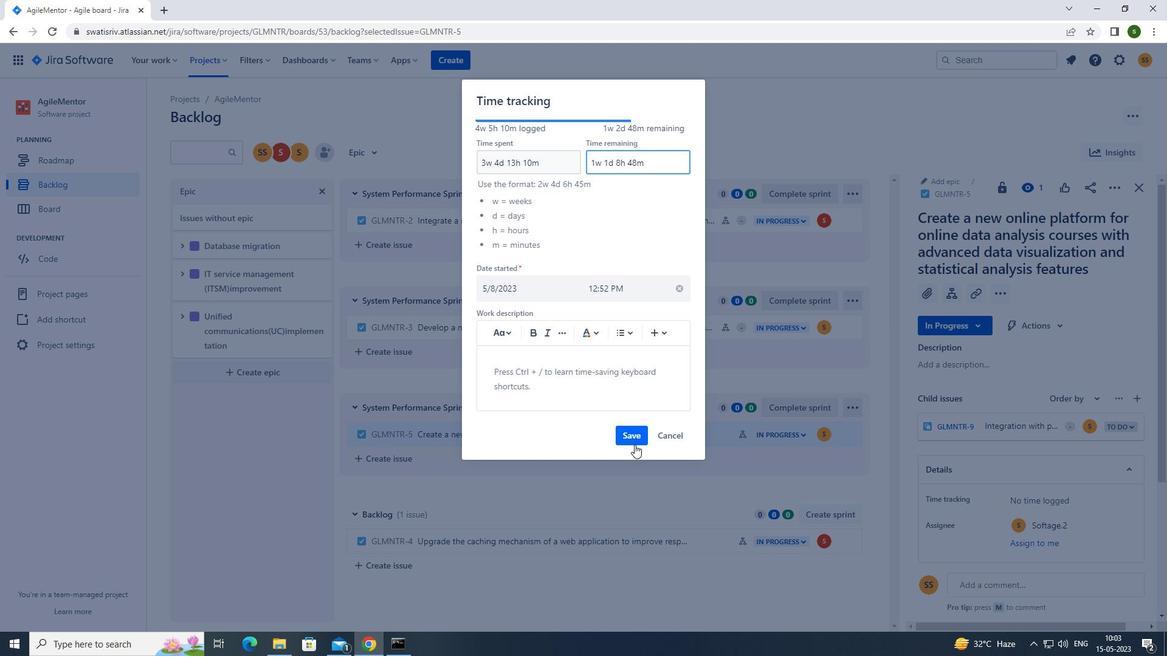 
Action: Mouse pressed left at (637, 434)
Screenshot: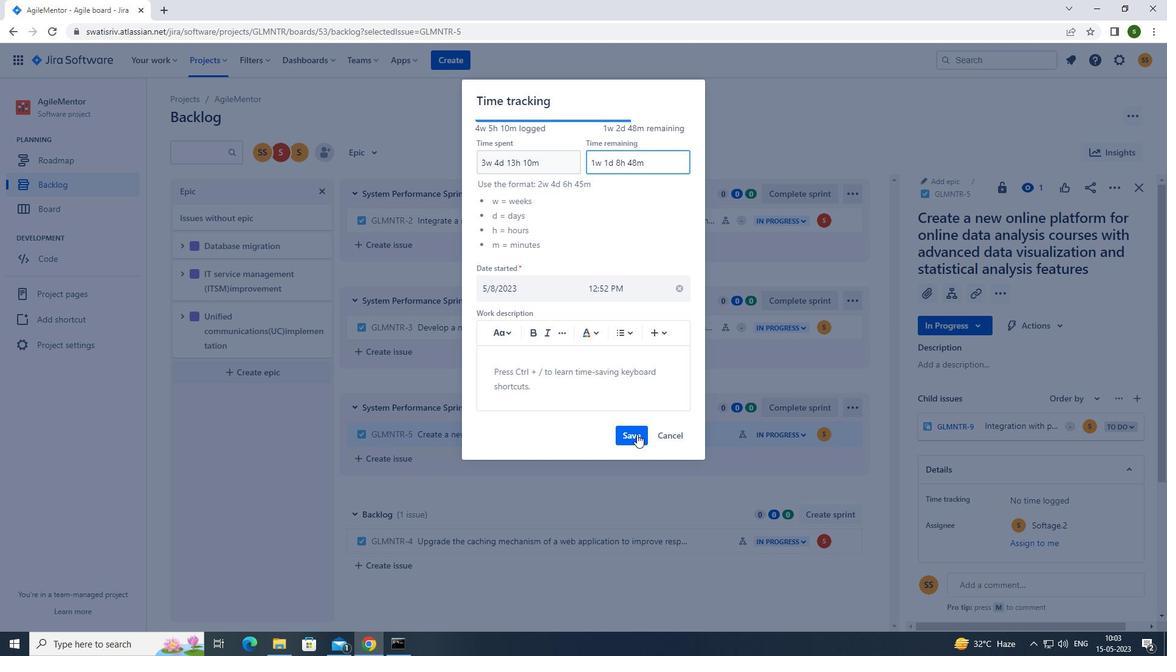 
Action: Mouse moved to (849, 437)
Screenshot: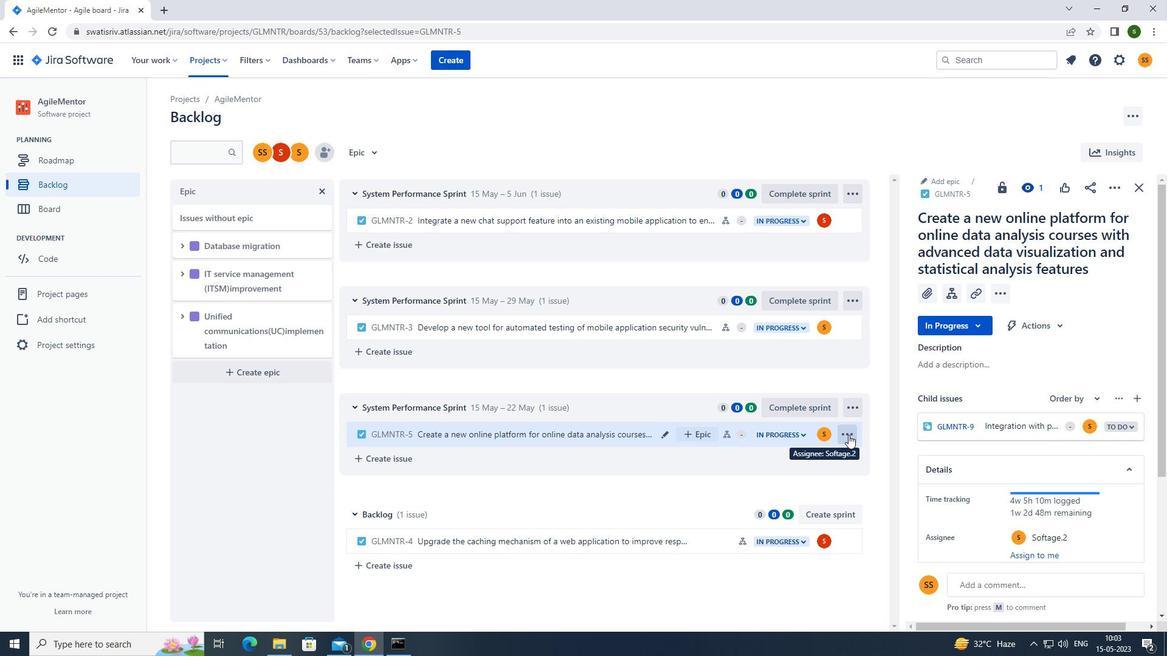 
Action: Mouse pressed left at (849, 437)
Screenshot: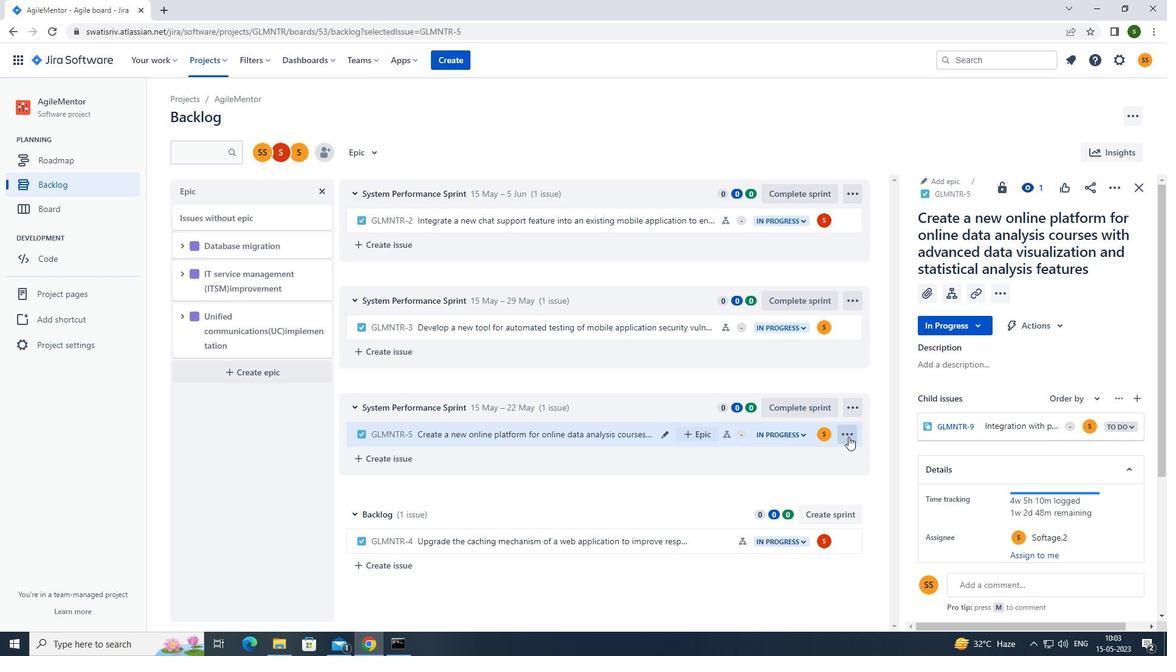 
Action: Mouse moved to (836, 406)
Screenshot: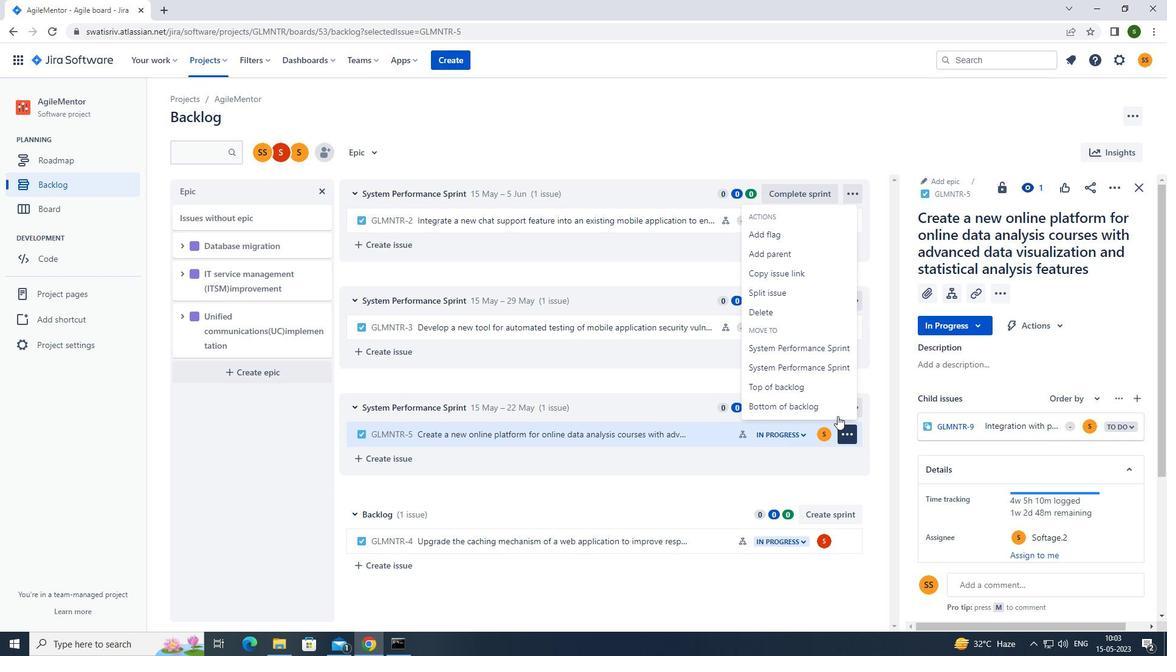 
Action: Mouse pressed left at (836, 406)
Screenshot: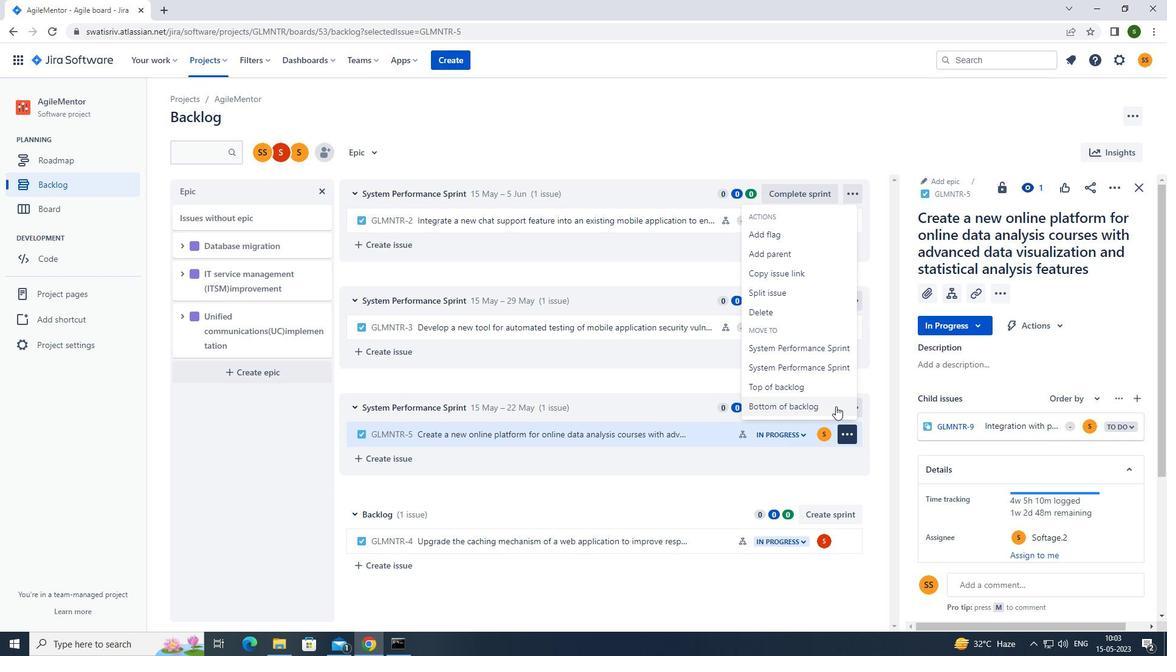 
Action: Mouse moved to (621, 195)
Screenshot: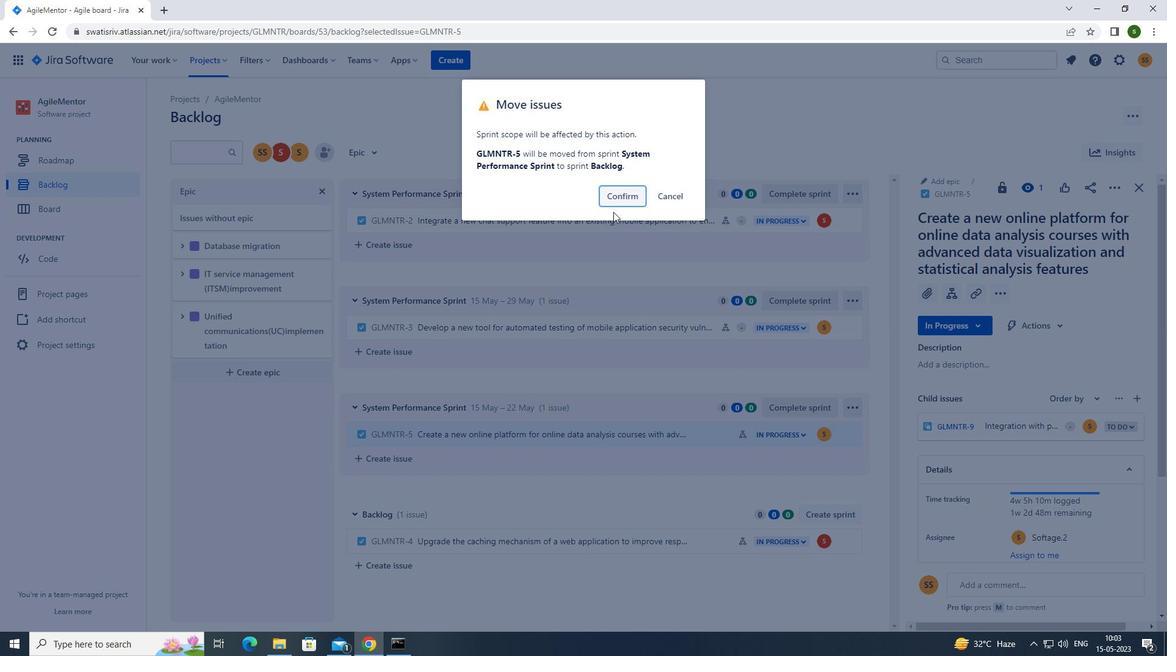 
Action: Mouse pressed left at (621, 195)
Screenshot: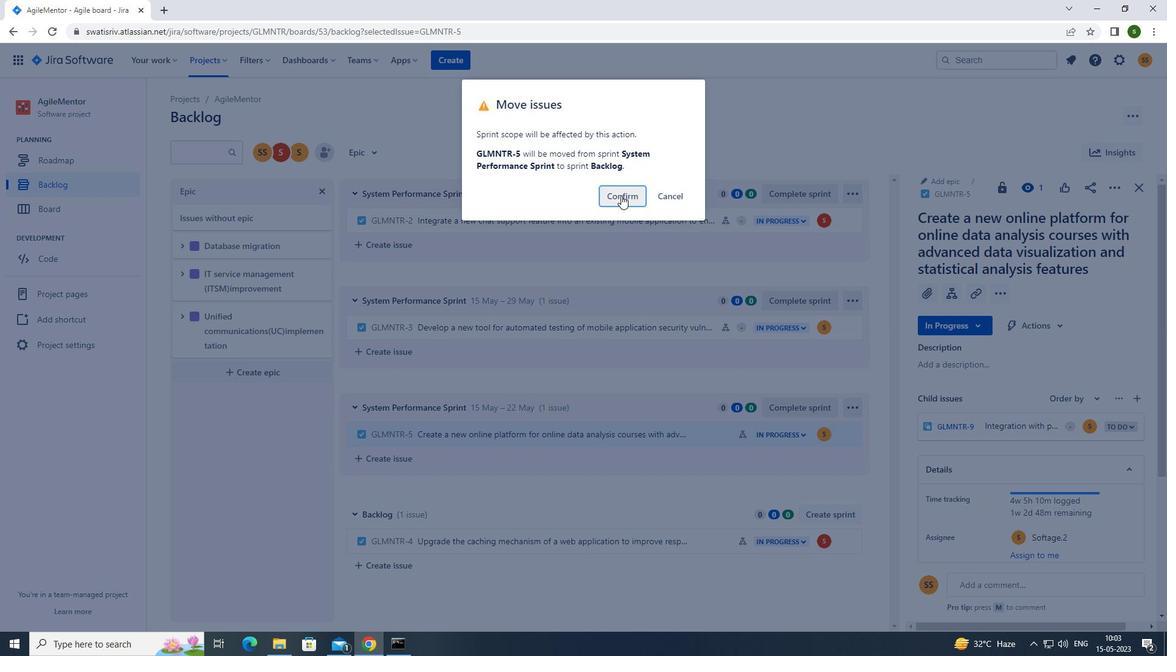 
Action: Mouse moved to (376, 155)
Screenshot: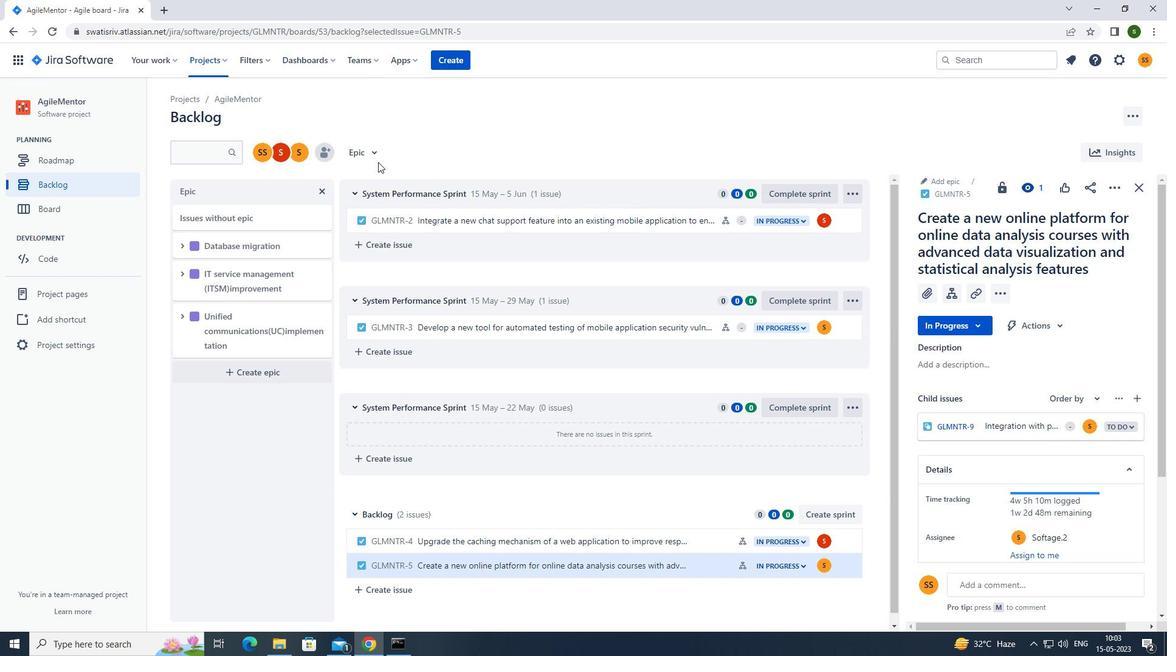 
Action: Mouse pressed left at (376, 155)
Screenshot: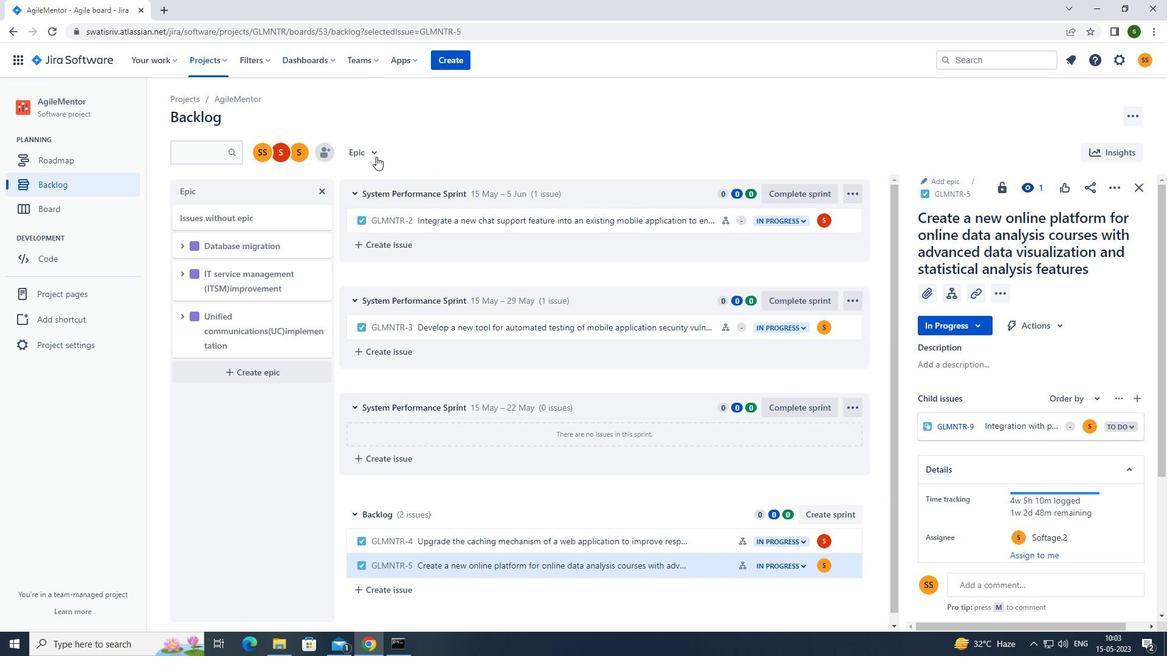 
Action: Mouse moved to (389, 203)
Screenshot: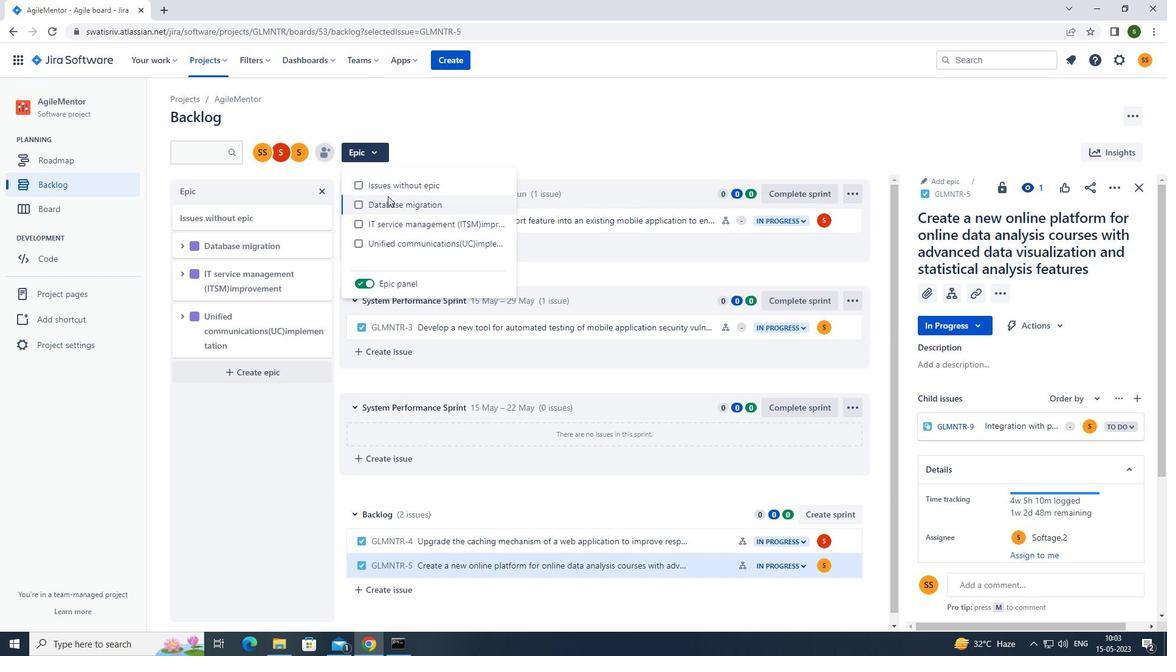 
Action: Mouse pressed left at (389, 203)
Screenshot: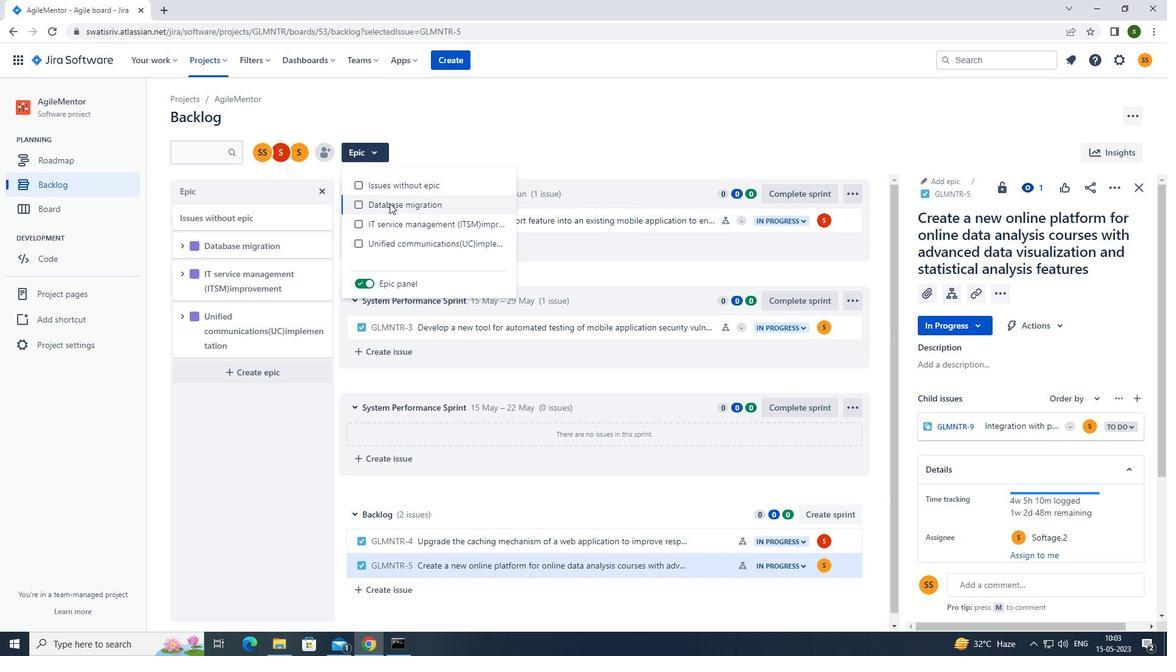 
Action: Mouse moved to (512, 138)
Screenshot: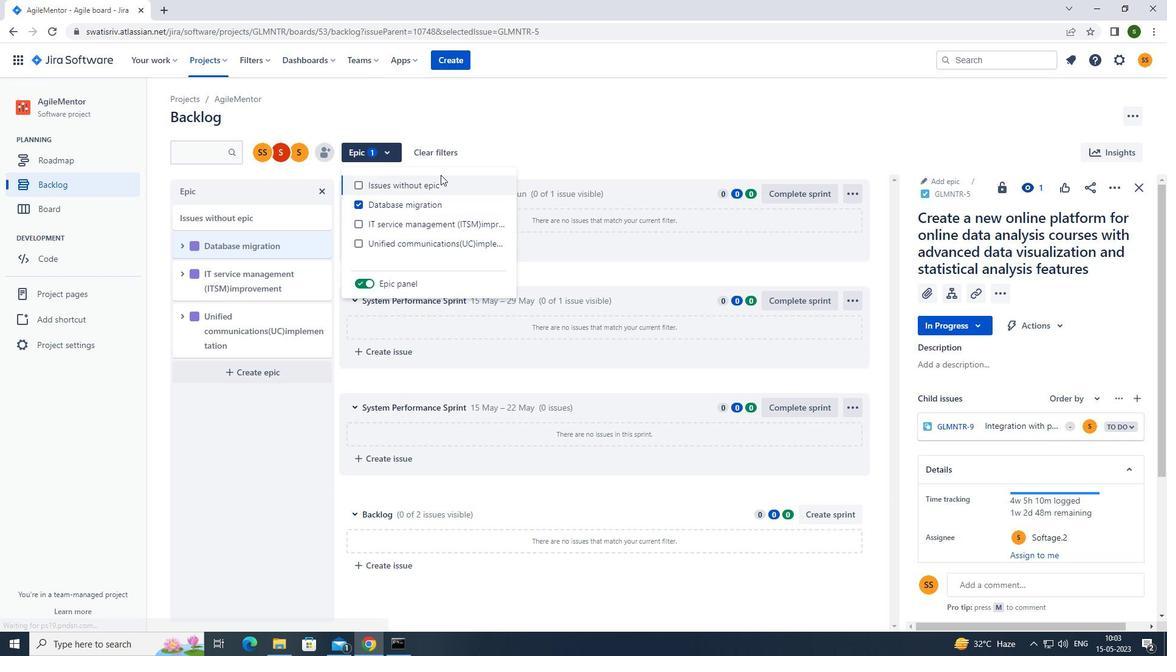 
Action: Mouse pressed left at (512, 138)
Screenshot: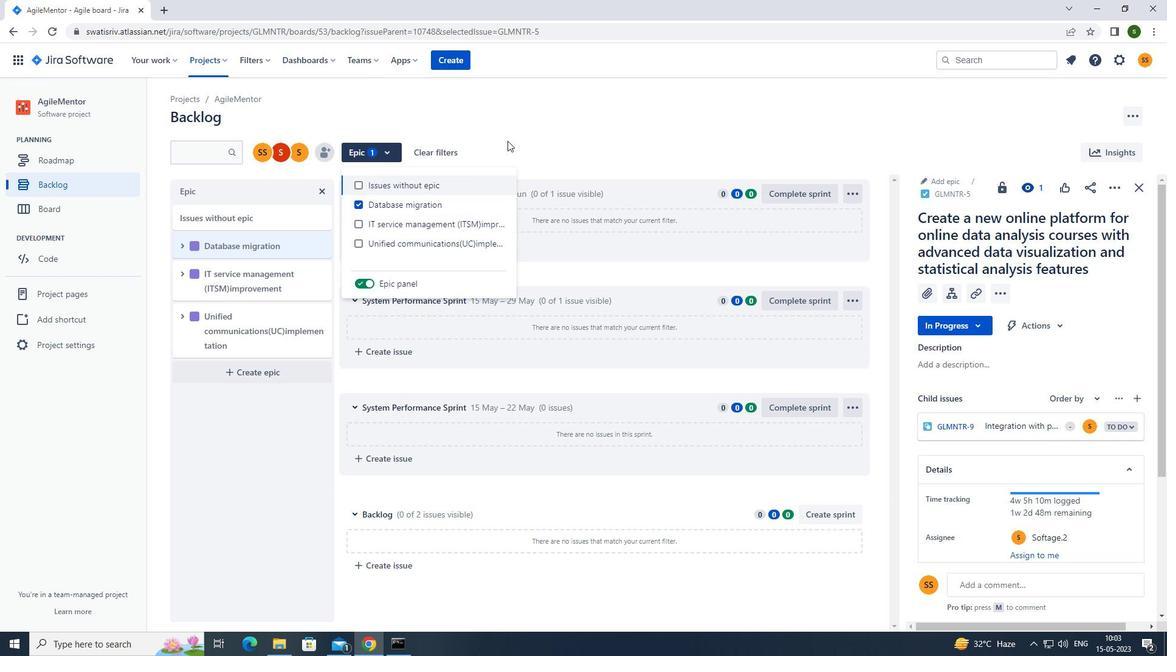 
